 Task: Add Attachment from computer to Card Card0000000093 in Board Board0000000024 in Workspace WS0000000008 in Trello. Add Cover Purple to Card Card0000000093 in Board Board0000000024 in Workspace WS0000000008 in Trello. Add "Move Card To …" Button titled Button0000000093 to "top" of the list "To Do" to Card Card0000000093 in Board Board0000000024 in Workspace WS0000000008 in Trello. Add Description DS0000000093 to Card Card0000000093 in Board Board0000000024 in Workspace WS0000000008 in Trello. Add Comment CM0000000093 to Card Card0000000093 in Board Board0000000024 in Workspace WS0000000008 in Trello
Action: Mouse moved to (407, 229)
Screenshot: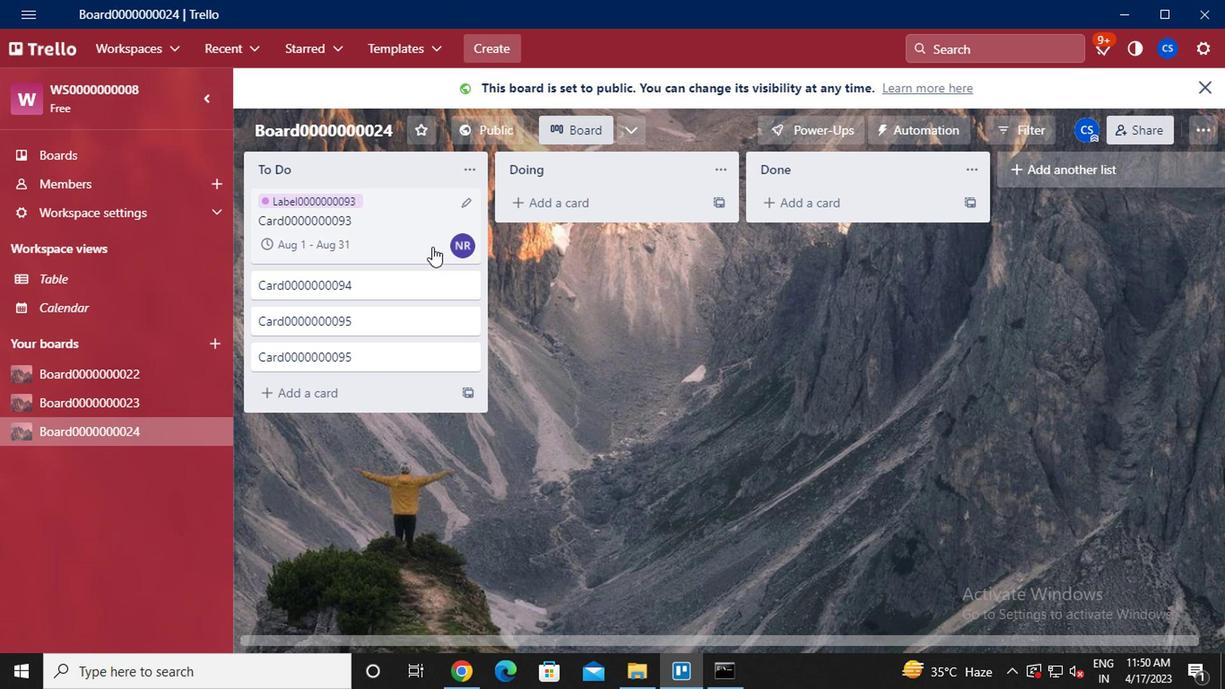 
Action: Mouse pressed left at (407, 229)
Screenshot: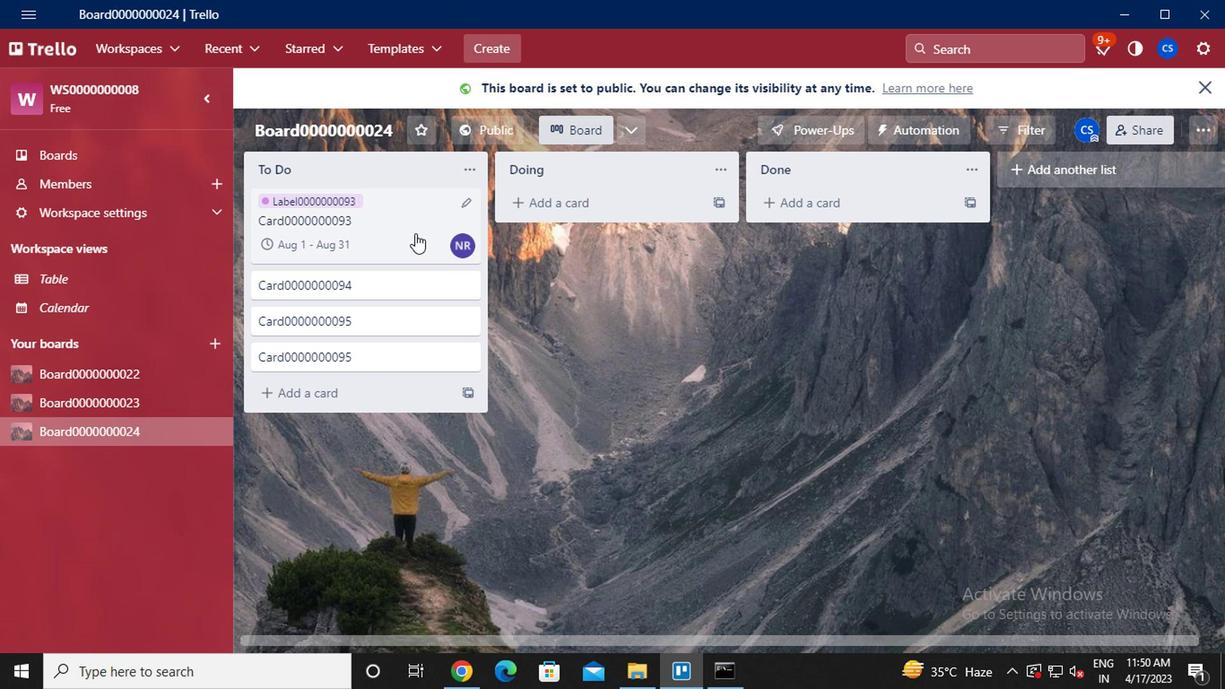 
Action: Mouse moved to (813, 309)
Screenshot: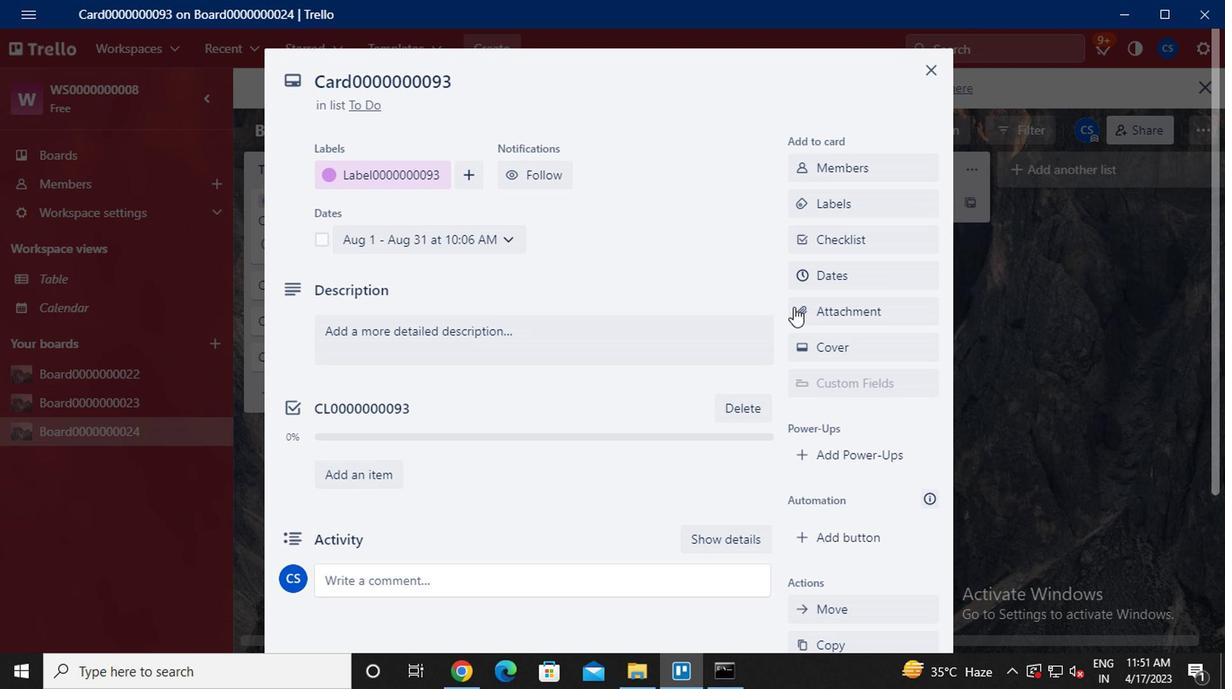 
Action: Mouse pressed left at (813, 309)
Screenshot: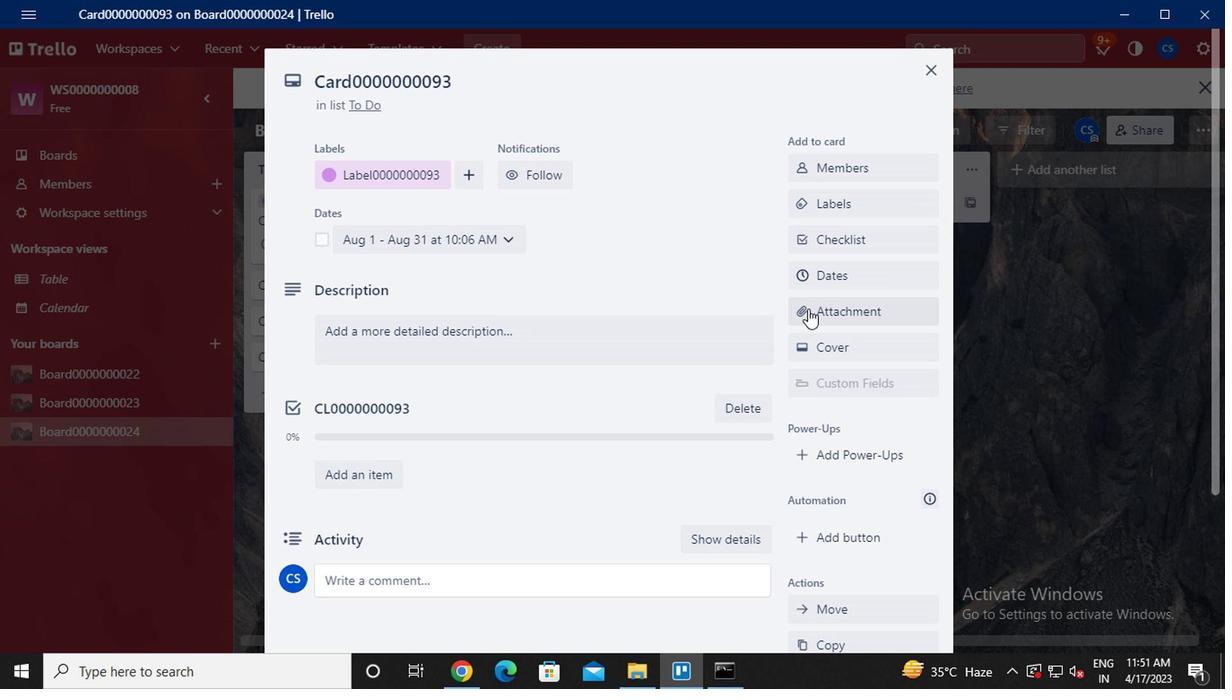 
Action: Mouse moved to (846, 157)
Screenshot: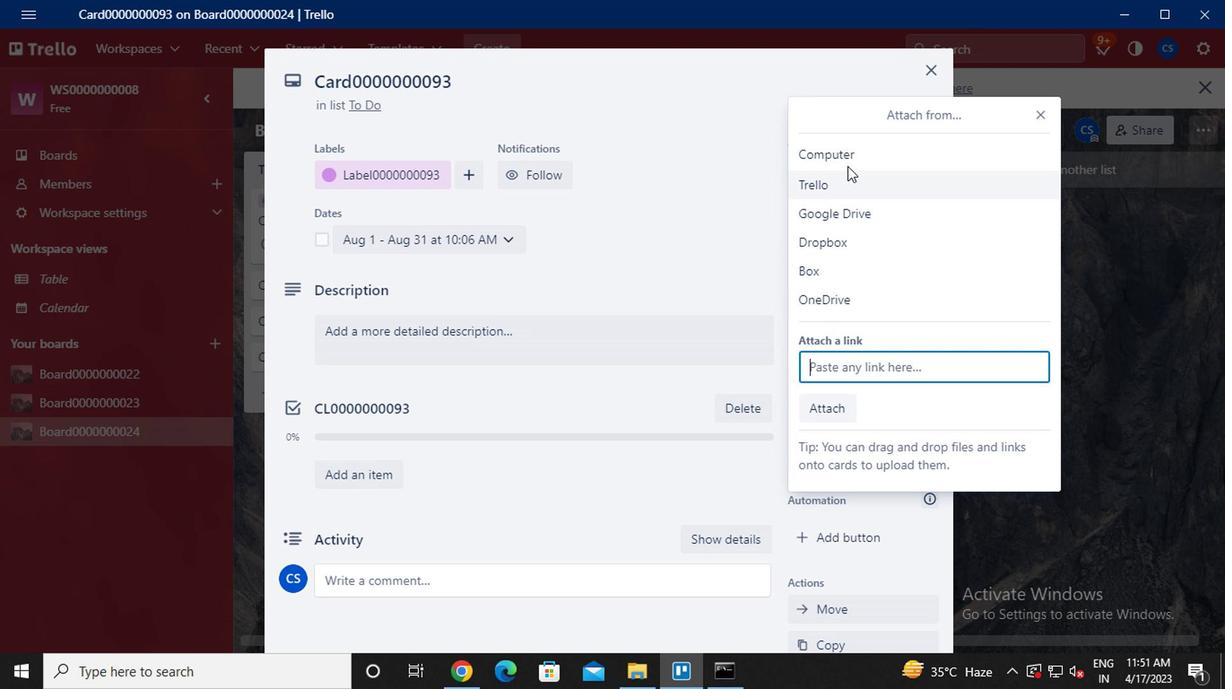 
Action: Mouse pressed left at (846, 157)
Screenshot: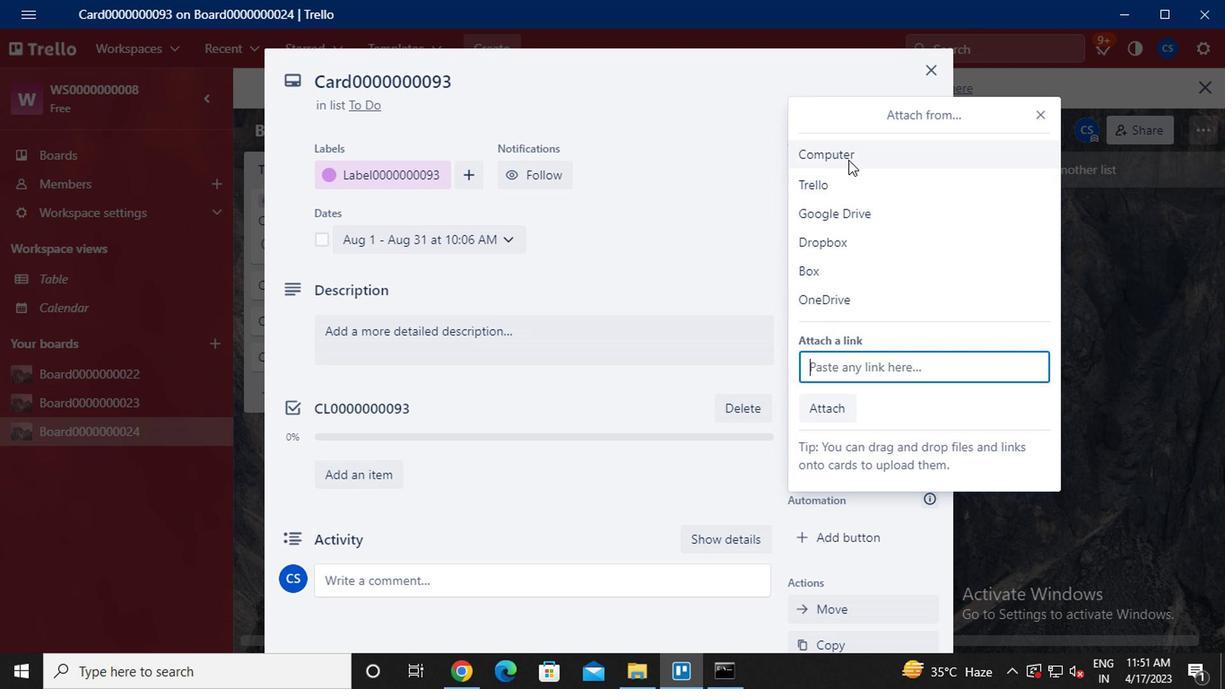 
Action: Mouse moved to (327, 199)
Screenshot: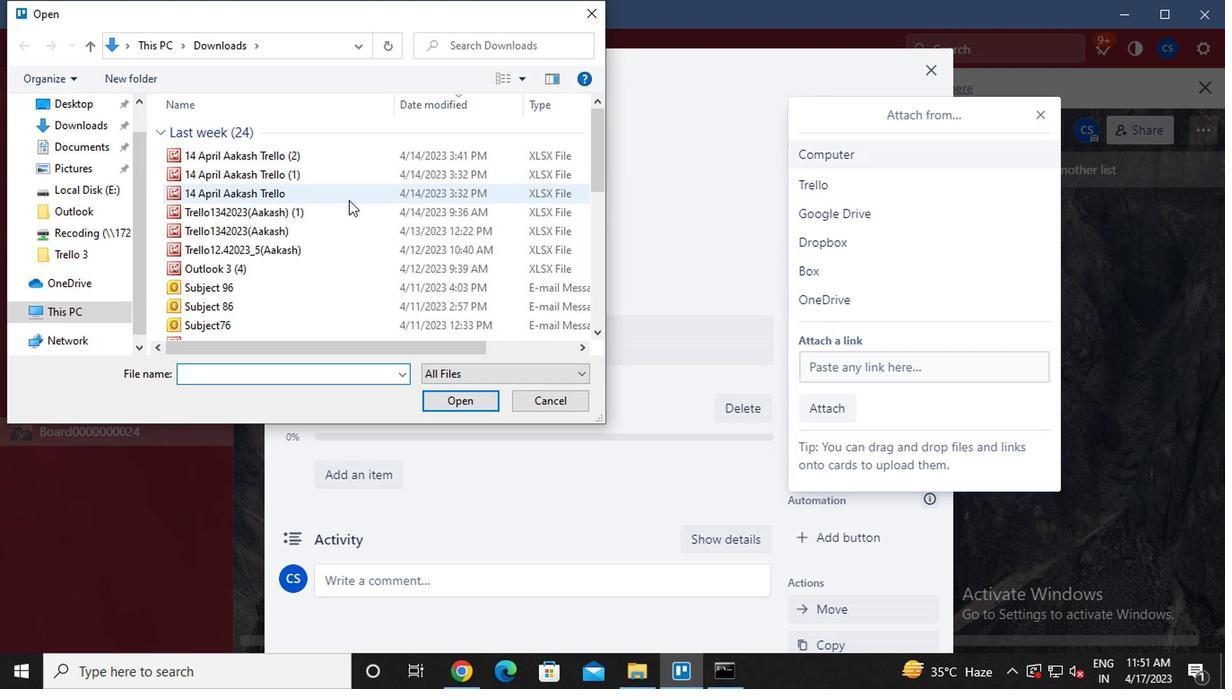 
Action: Mouse pressed left at (327, 199)
Screenshot: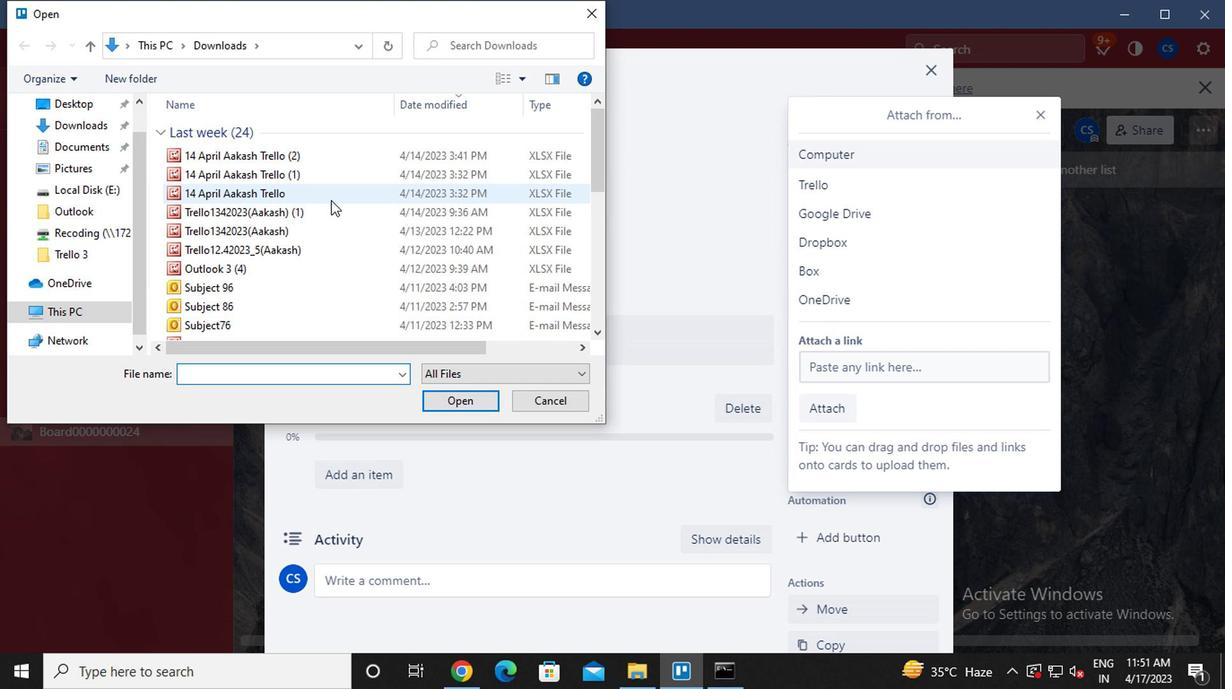 
Action: Mouse pressed left at (327, 199)
Screenshot: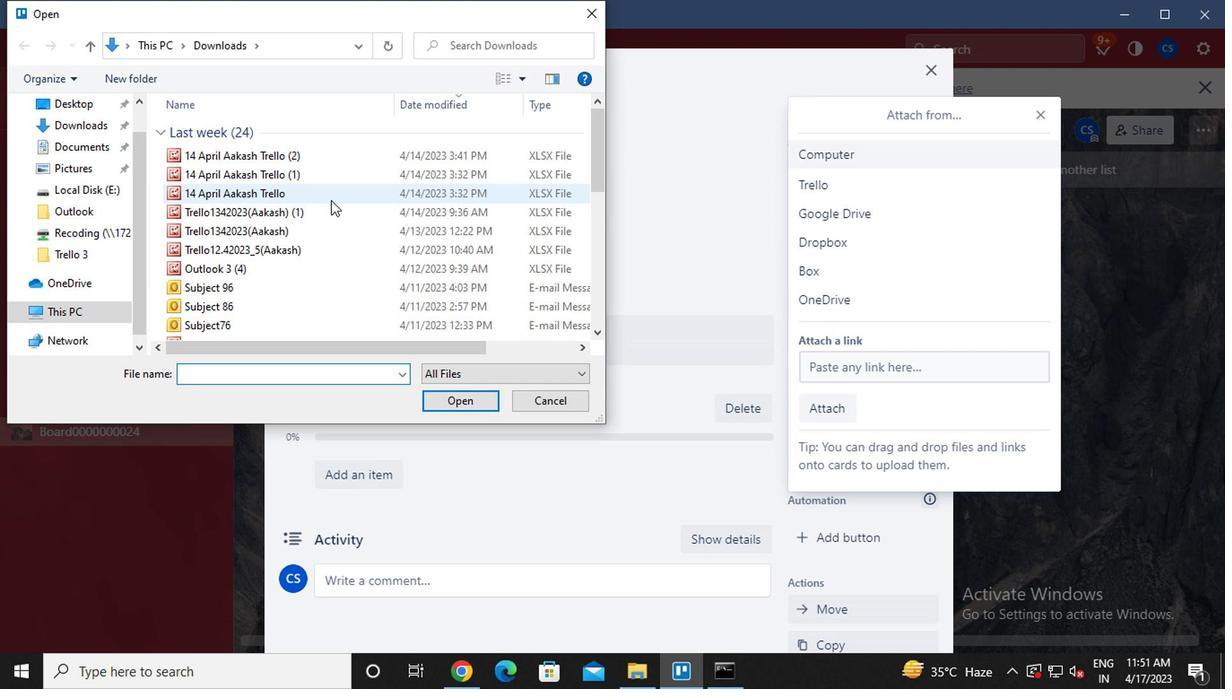
Action: Mouse moved to (856, 346)
Screenshot: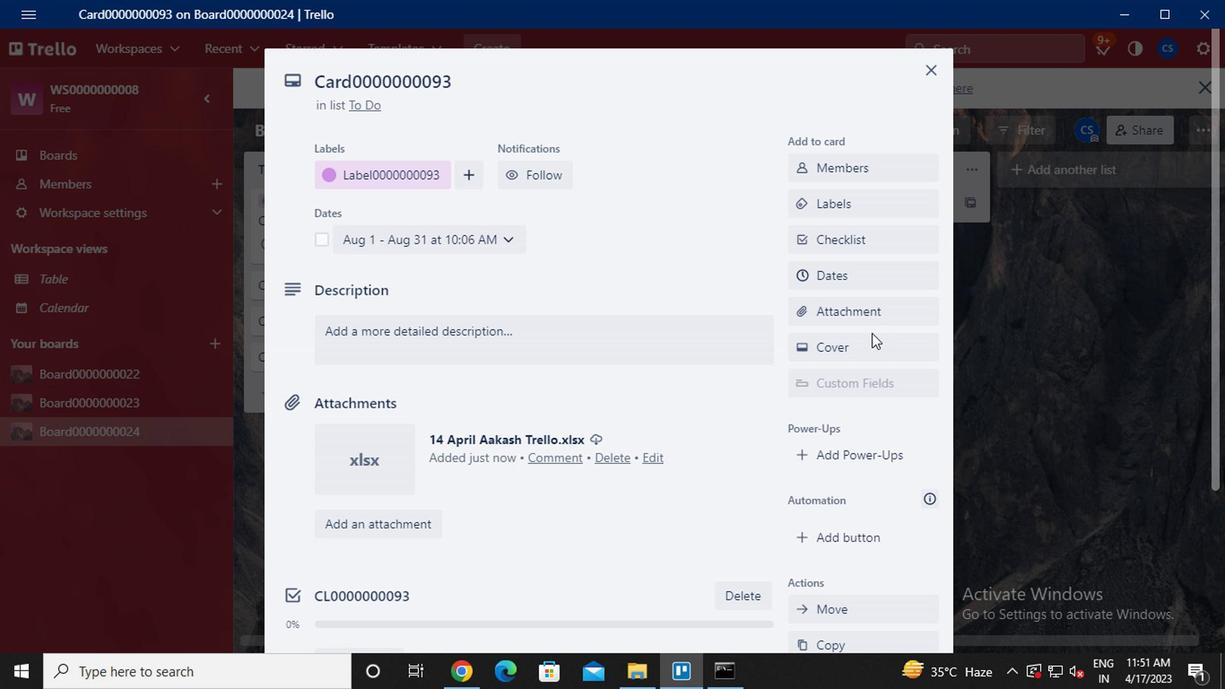 
Action: Mouse pressed left at (856, 346)
Screenshot: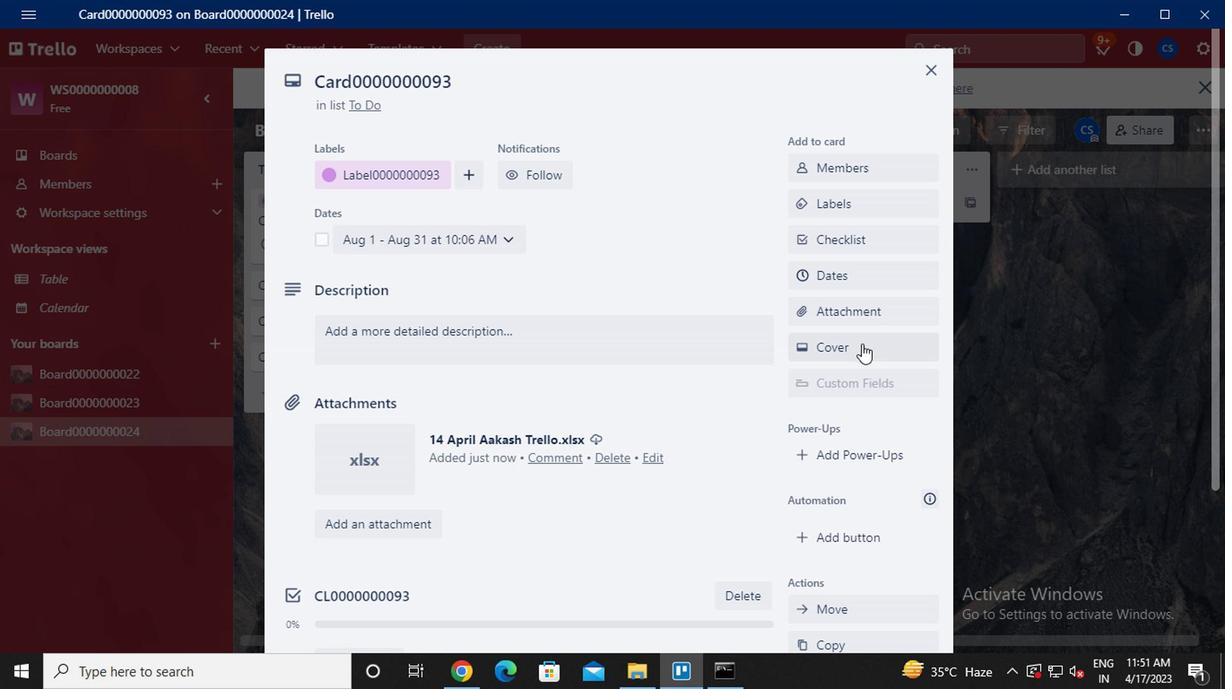 
Action: Mouse moved to (1011, 291)
Screenshot: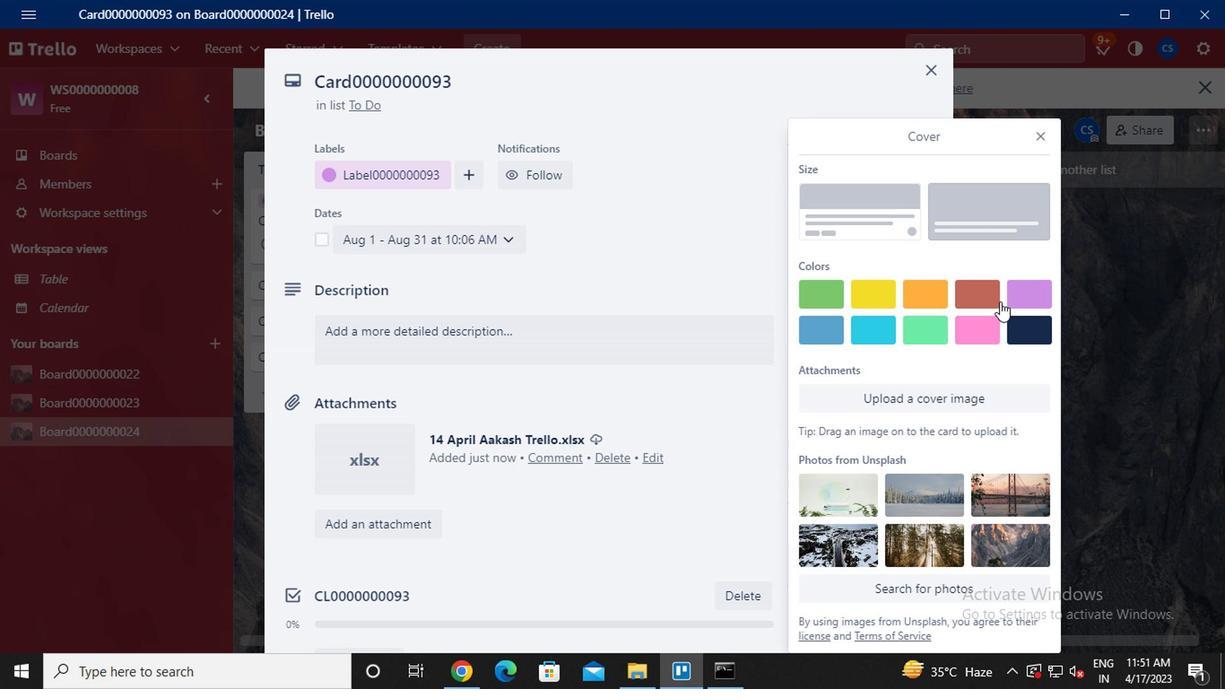 
Action: Mouse pressed left at (1011, 291)
Screenshot: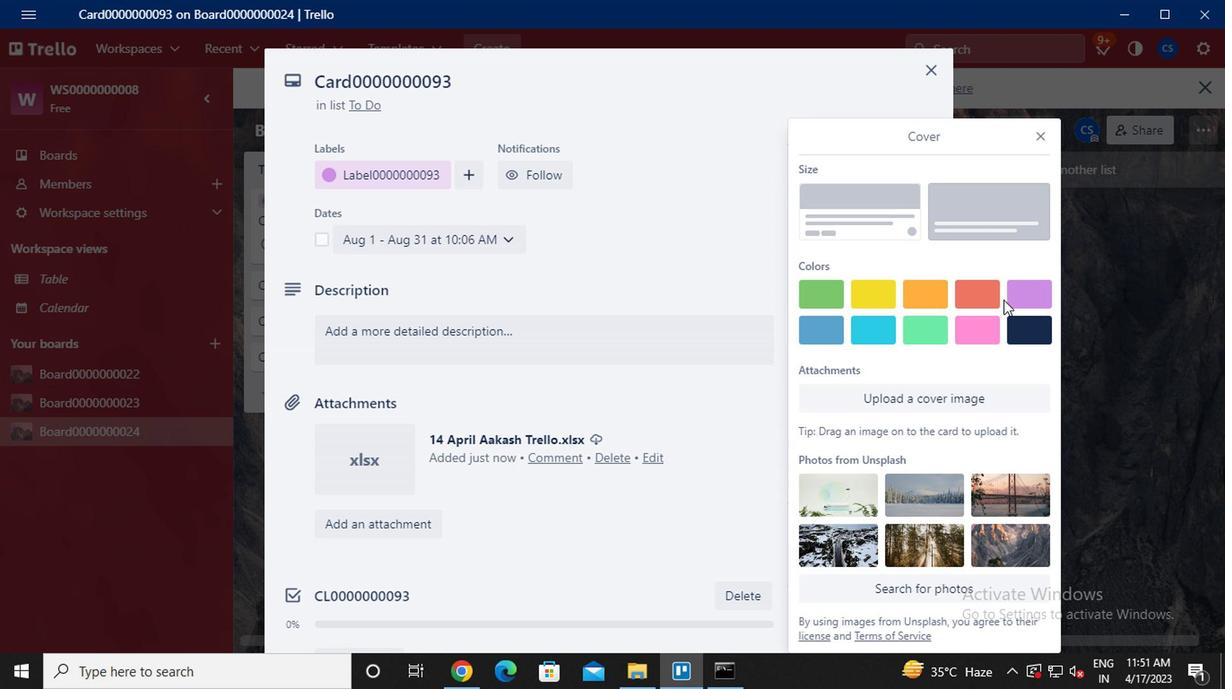 
Action: Mouse moved to (1042, 105)
Screenshot: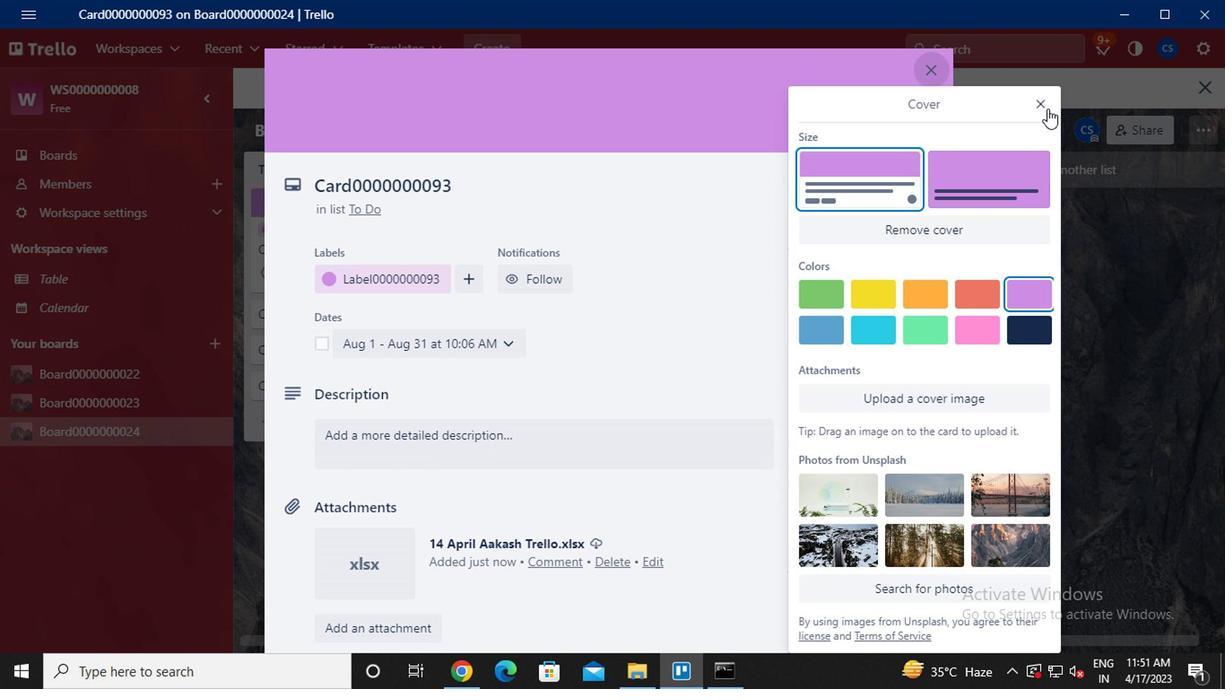 
Action: Mouse pressed left at (1042, 105)
Screenshot: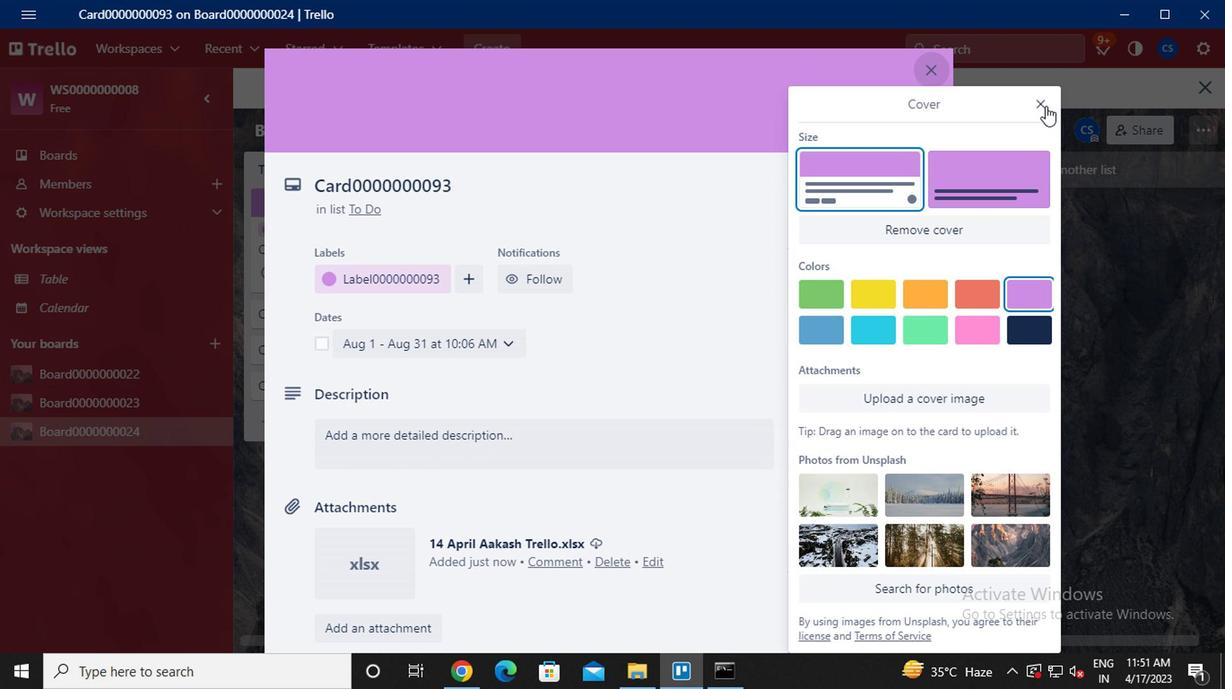 
Action: Mouse moved to (840, 267)
Screenshot: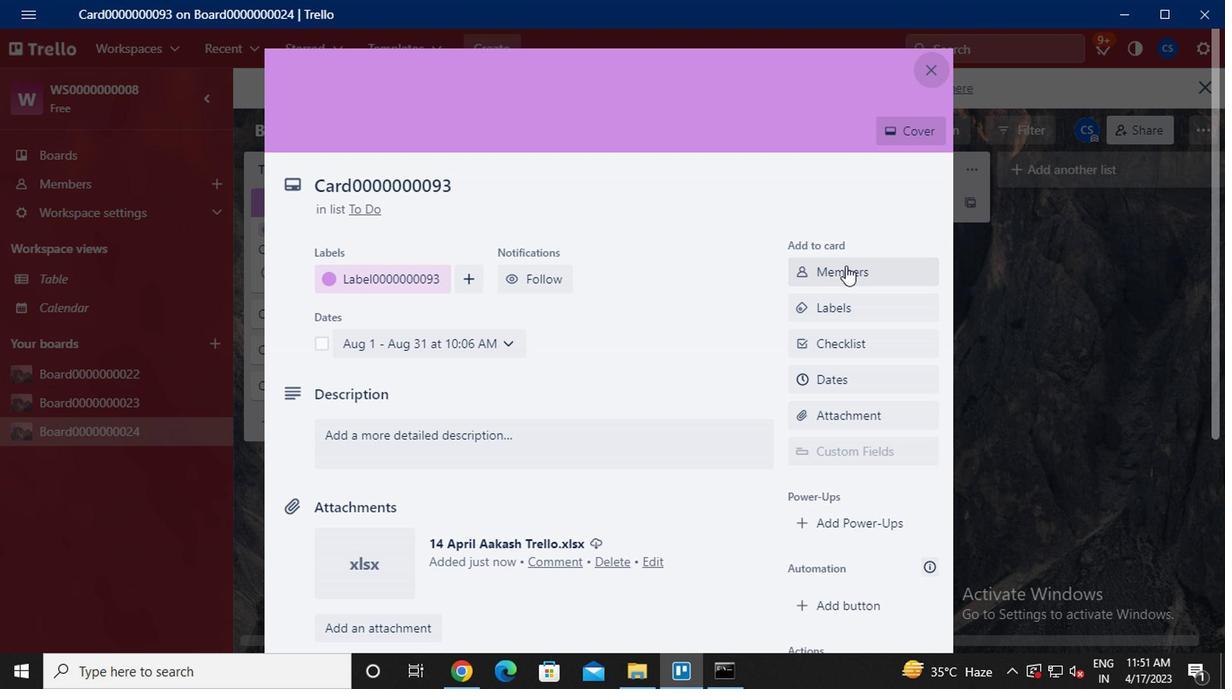 
Action: Mouse scrolled (840, 266) with delta (0, 0)
Screenshot: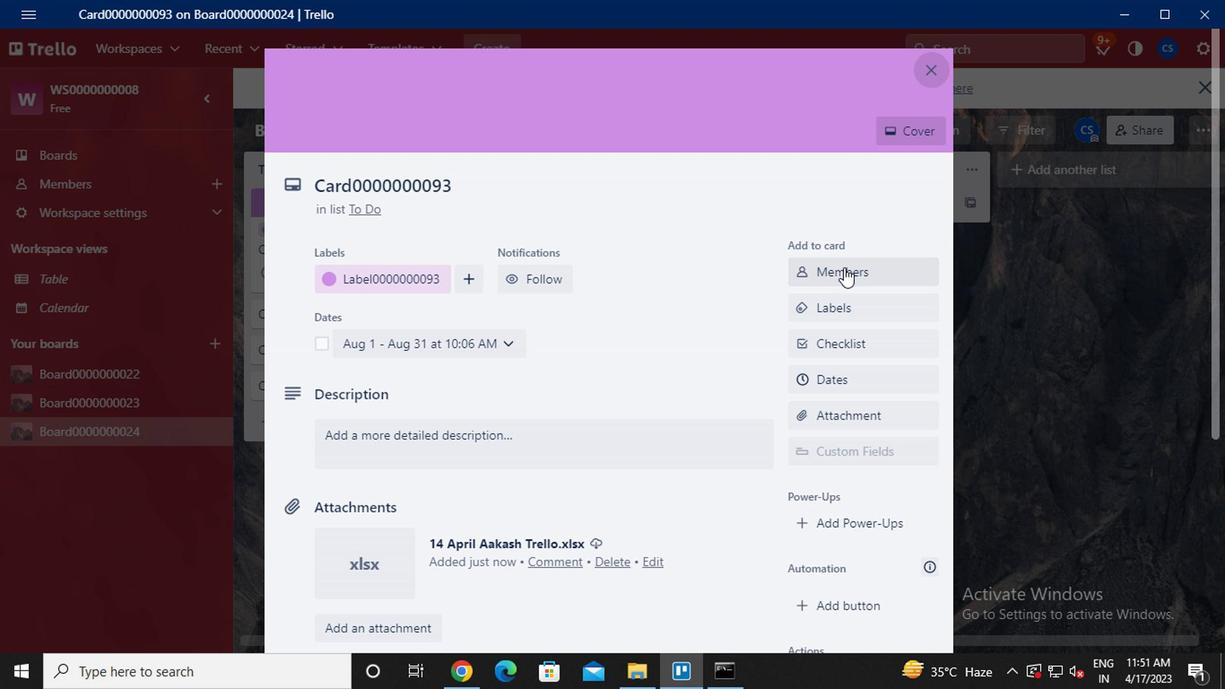
Action: Mouse scrolled (840, 266) with delta (0, 0)
Screenshot: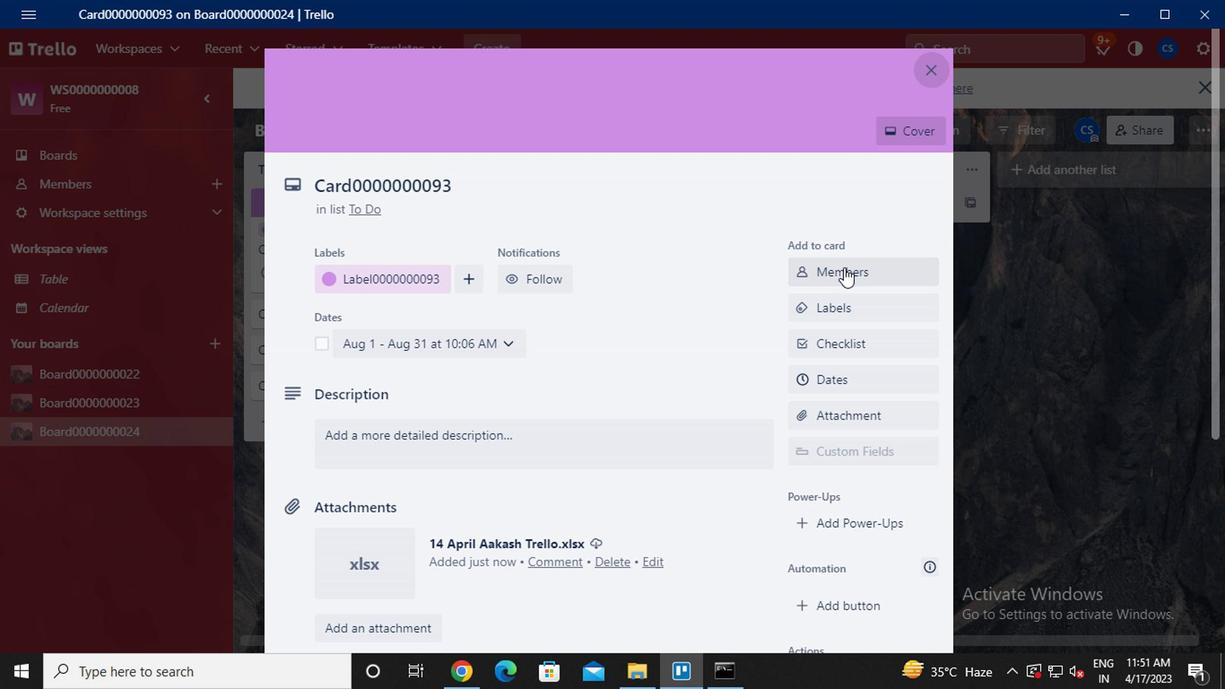 
Action: Mouse moved to (839, 267)
Screenshot: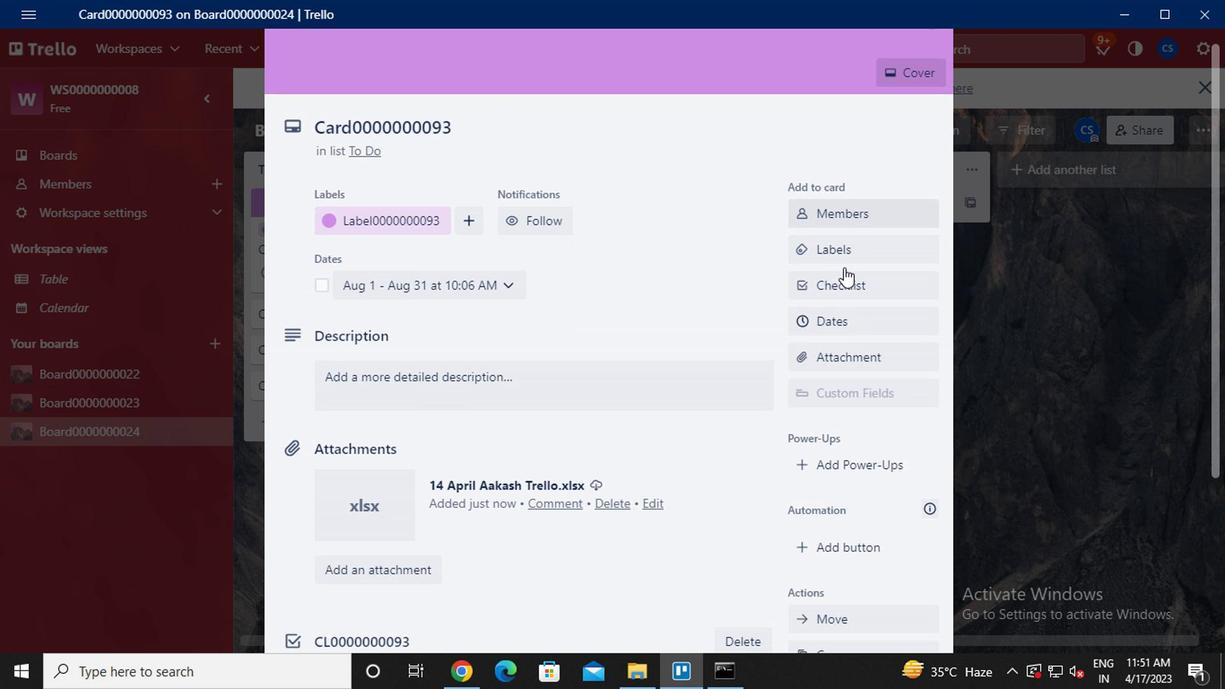 
Action: Mouse scrolled (839, 266) with delta (0, 0)
Screenshot: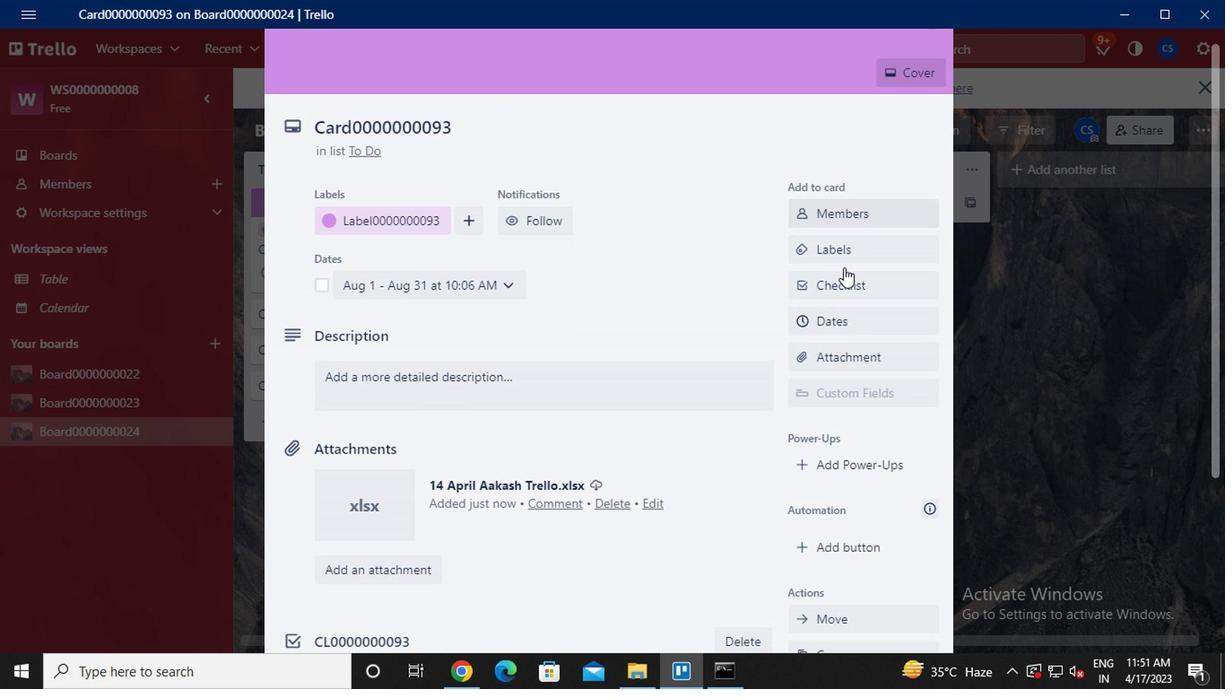 
Action: Mouse moved to (837, 327)
Screenshot: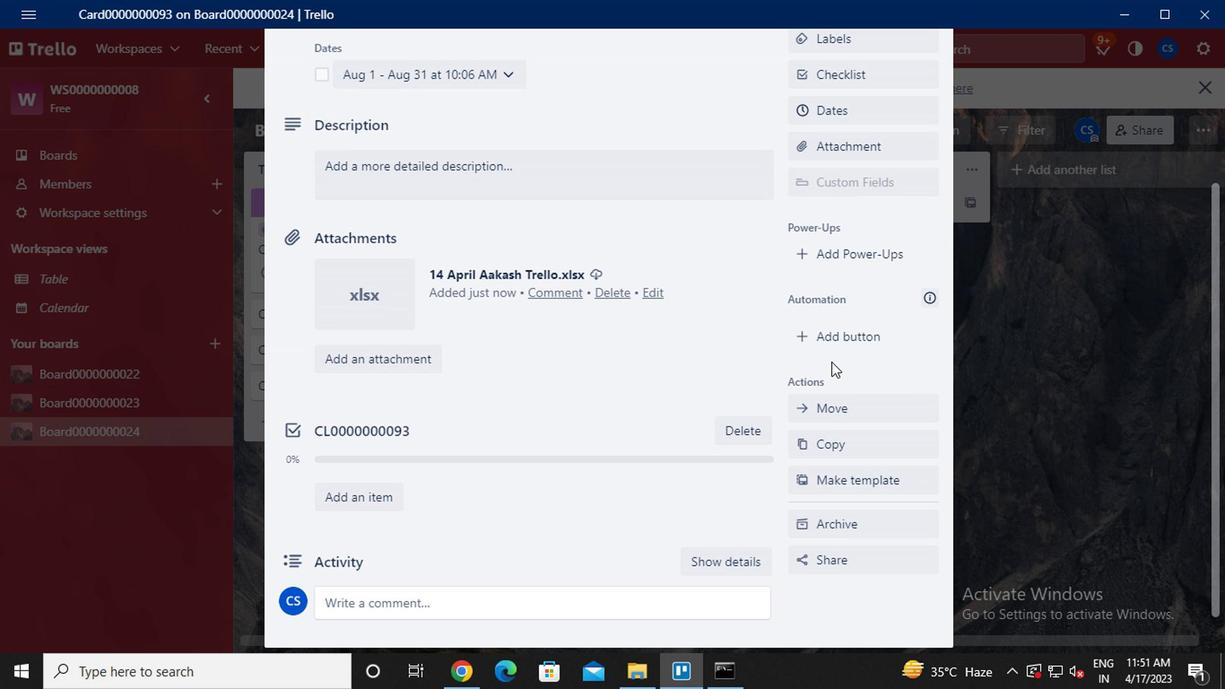 
Action: Mouse pressed left at (837, 327)
Screenshot: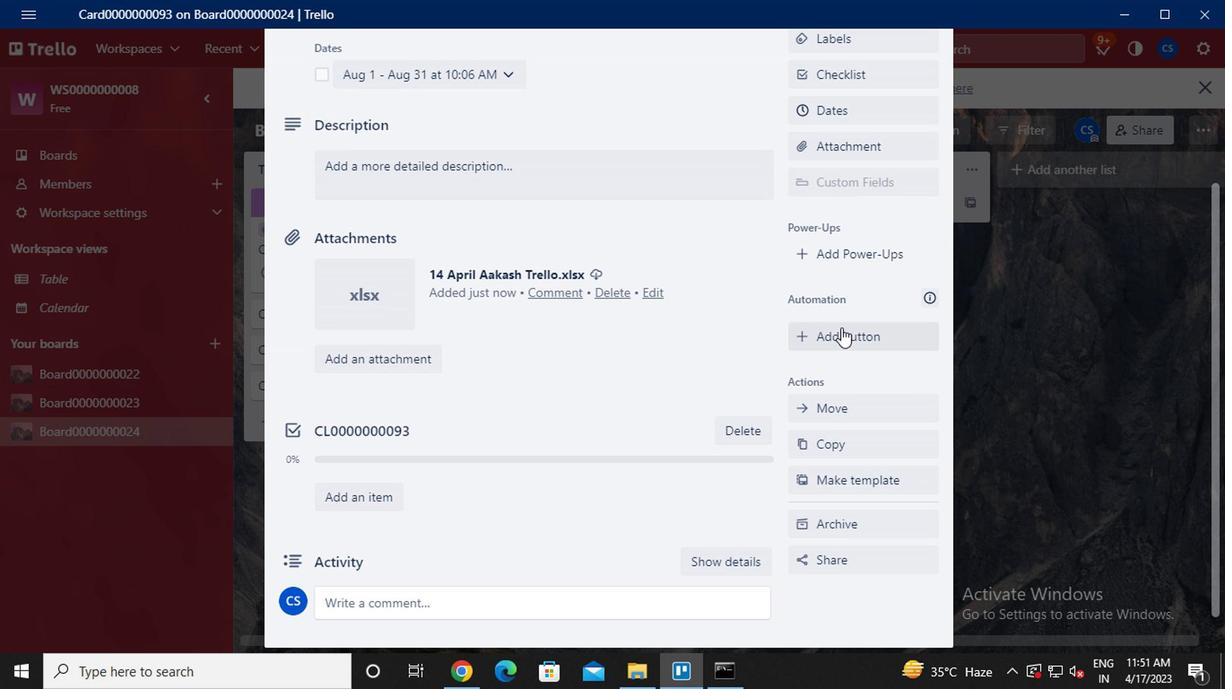
Action: Mouse moved to (907, 170)
Screenshot: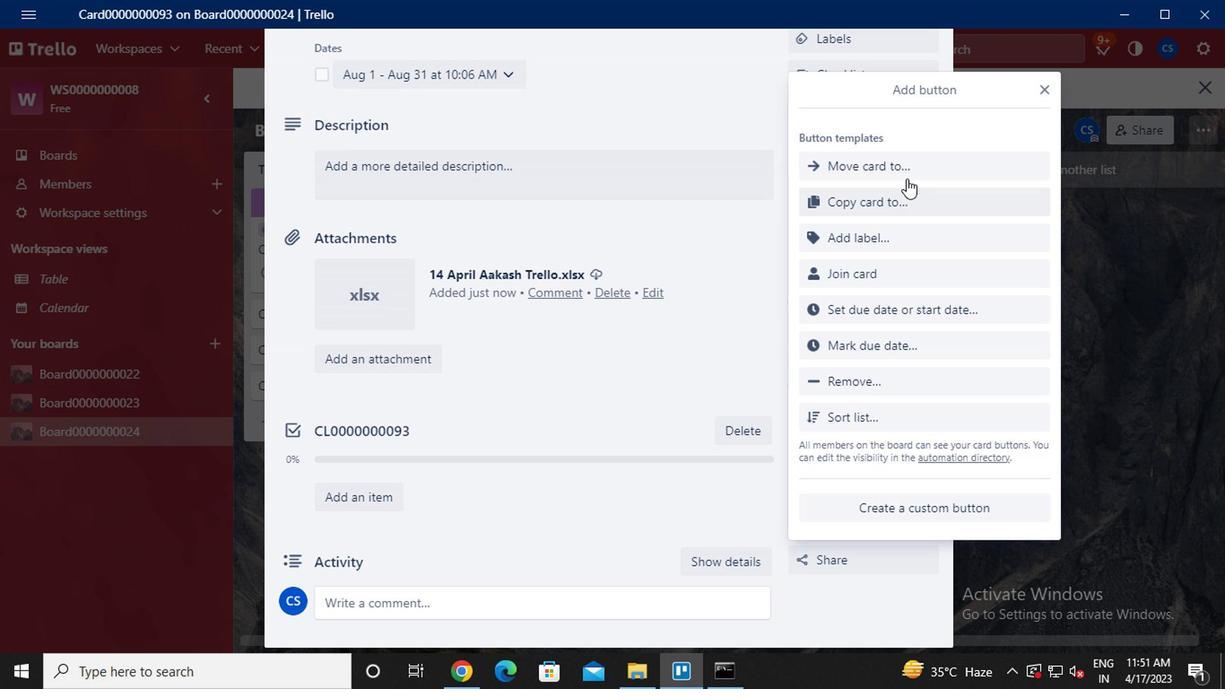 
Action: Mouse pressed left at (907, 170)
Screenshot: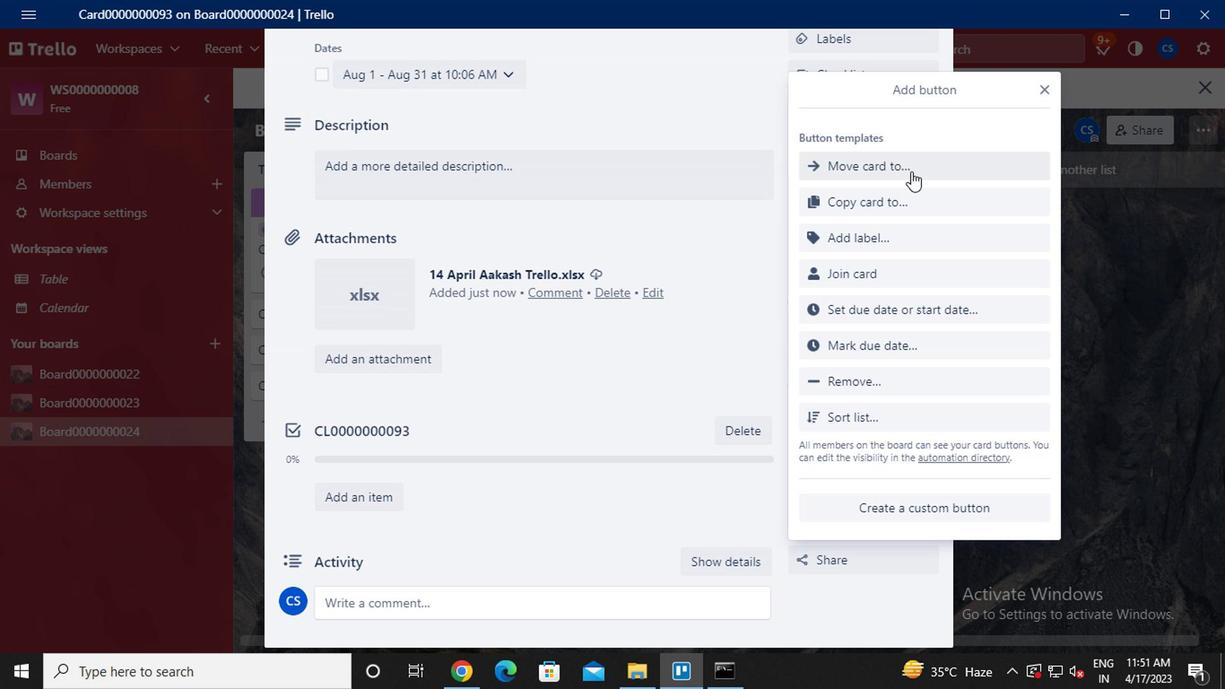 
Action: Key pressed <Key.caps_lock><Key.caps_lock>b<Key.caps_lock>utton0000000093
Screenshot: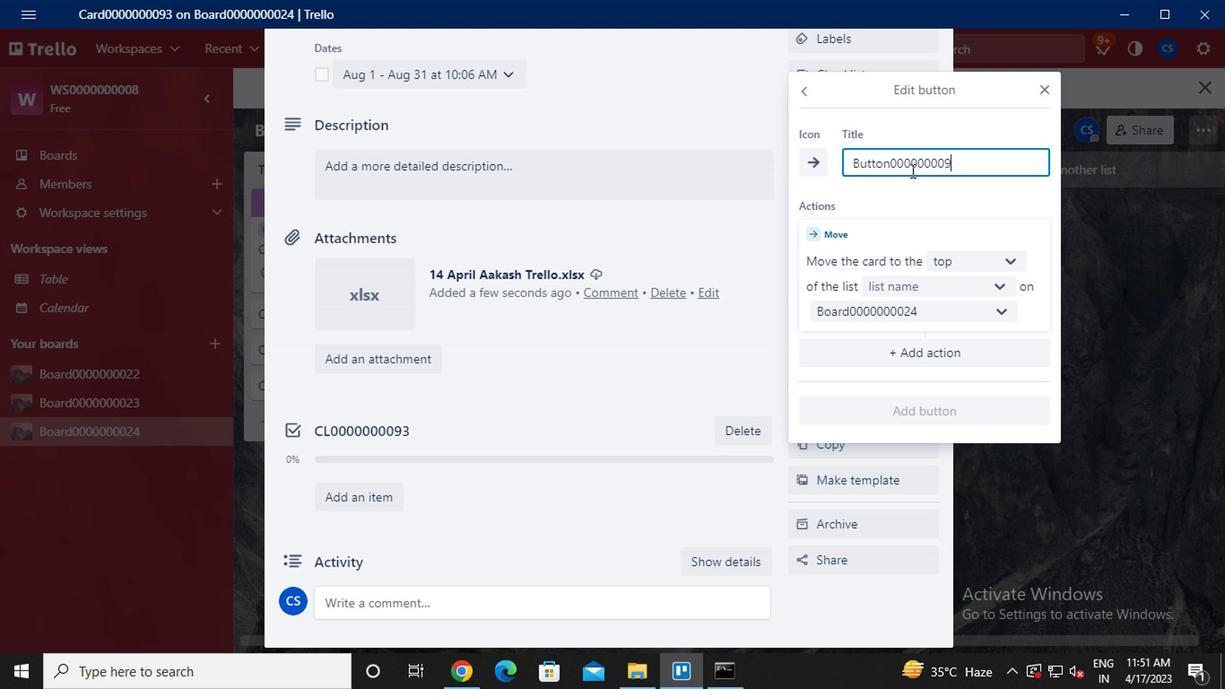 
Action: Mouse moved to (923, 279)
Screenshot: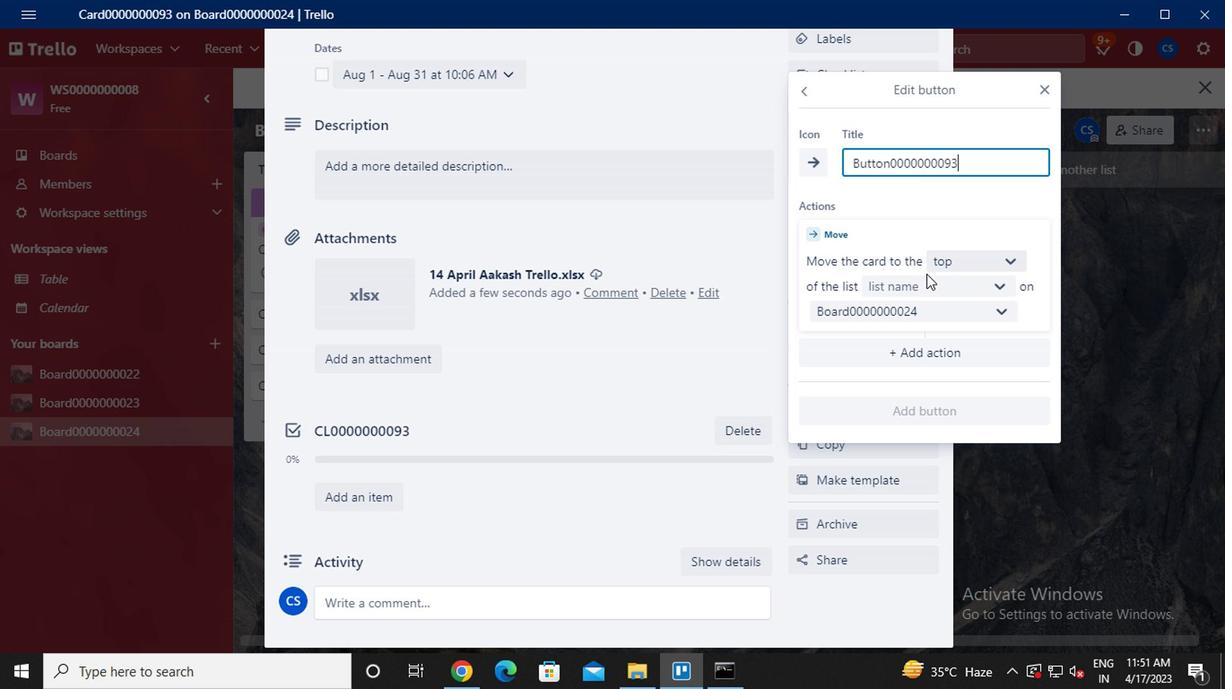 
Action: Mouse pressed left at (923, 279)
Screenshot: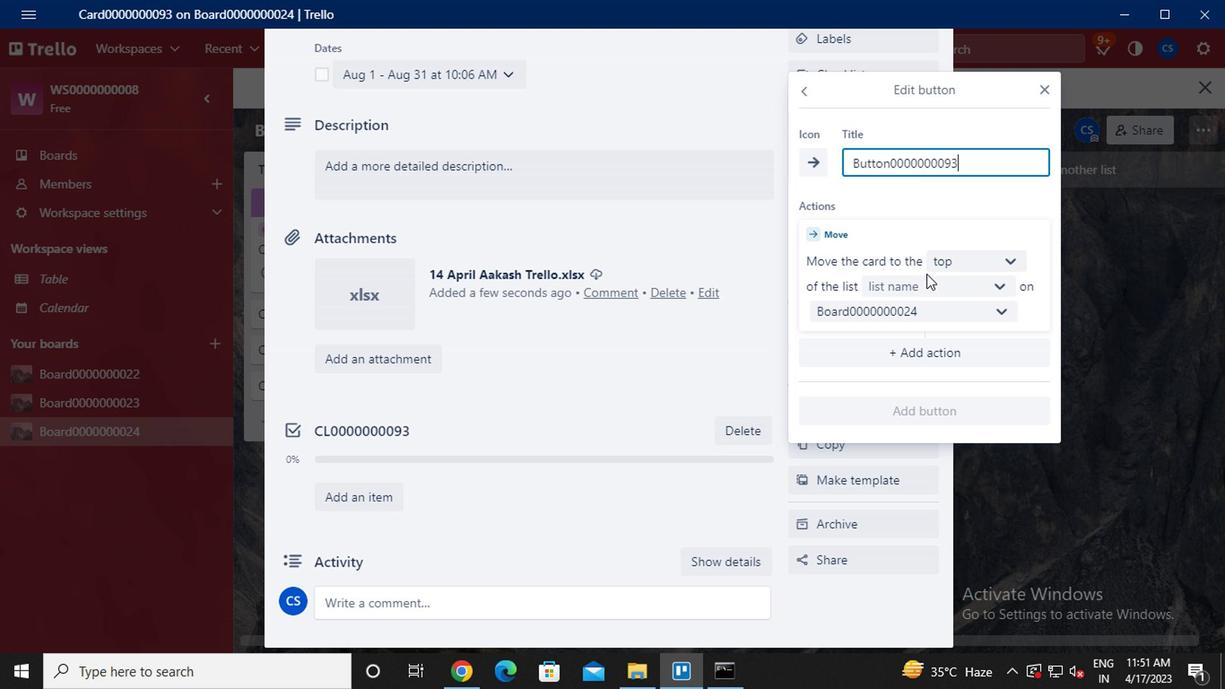 
Action: Mouse moved to (921, 320)
Screenshot: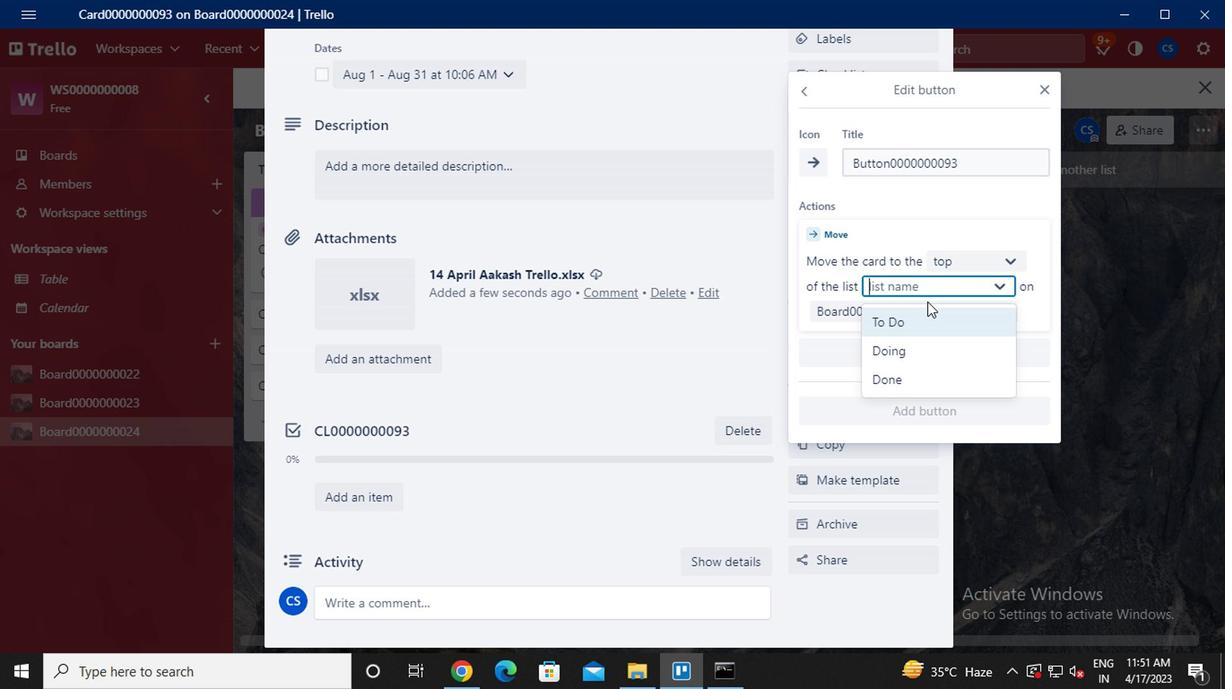 
Action: Mouse pressed left at (921, 320)
Screenshot: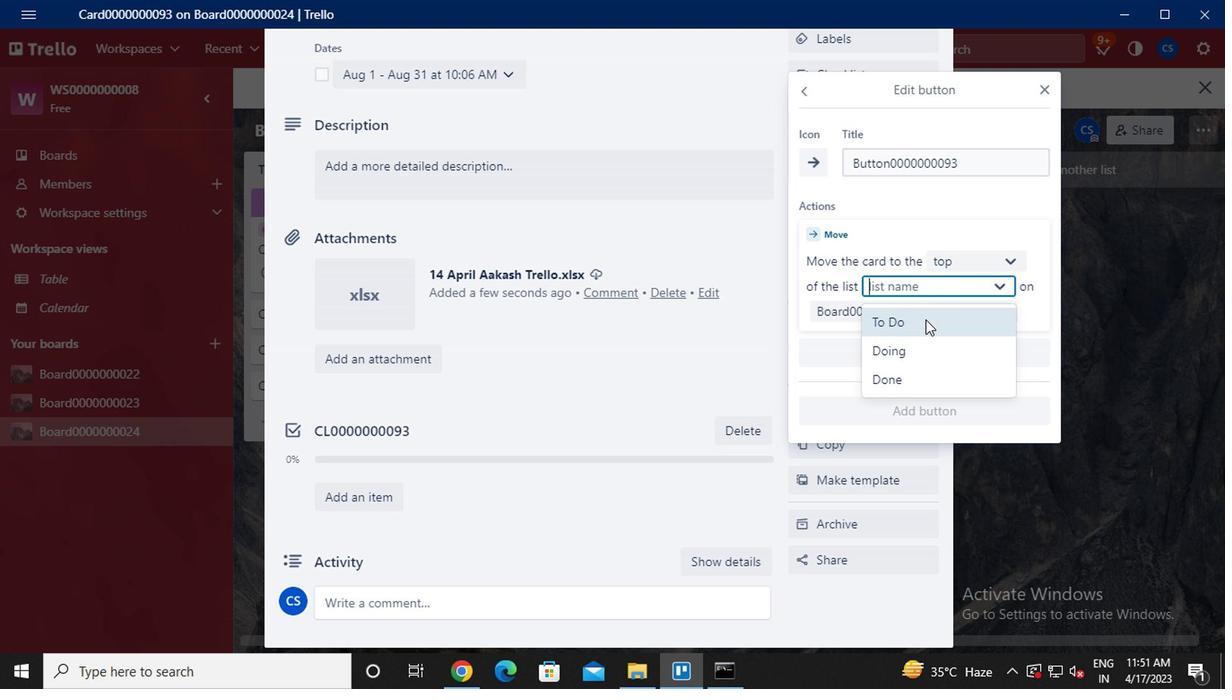 
Action: Mouse moved to (923, 412)
Screenshot: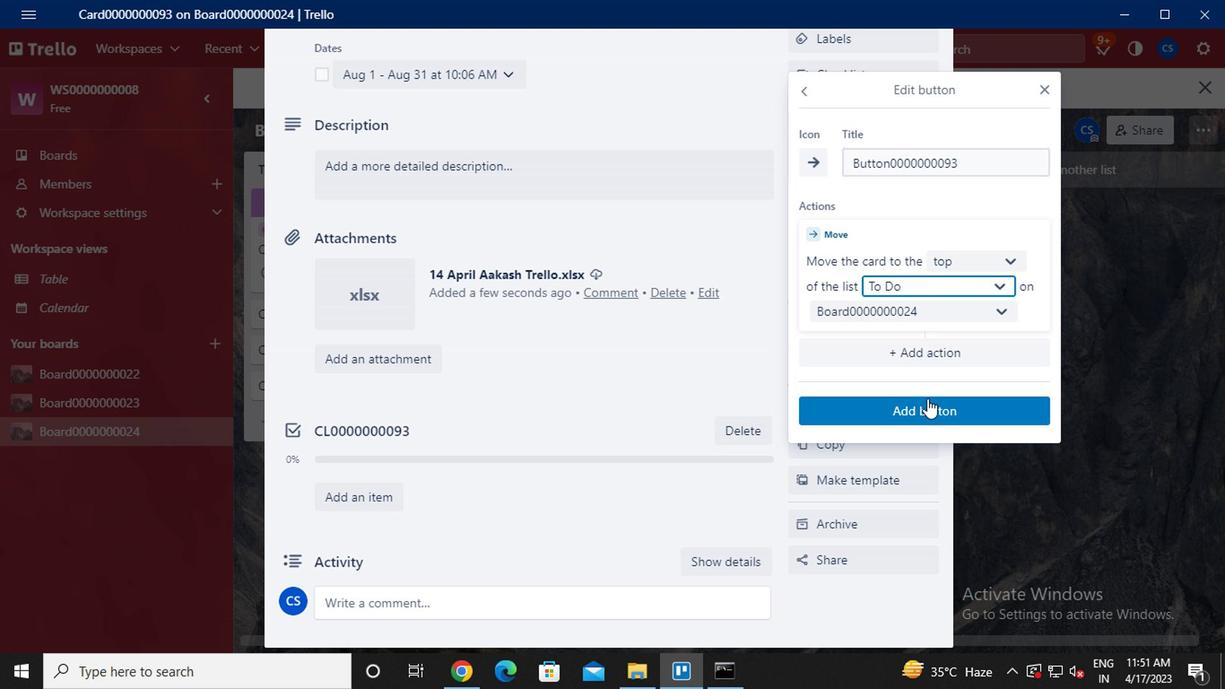
Action: Mouse pressed left at (923, 412)
Screenshot: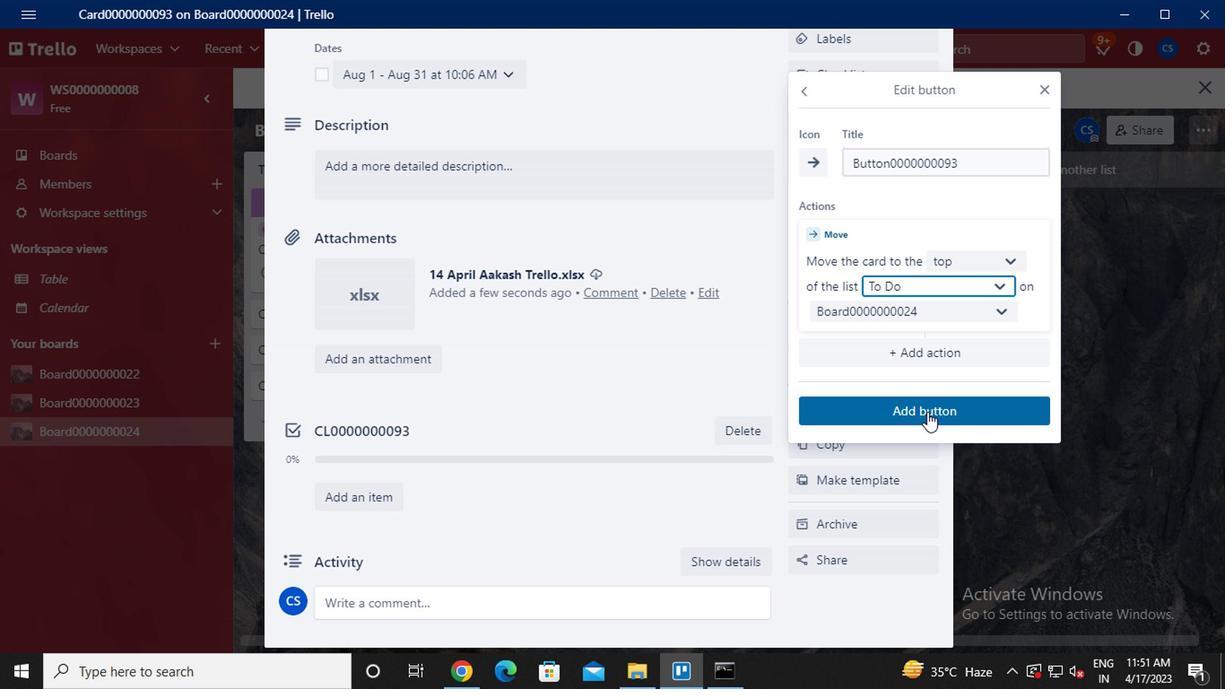 
Action: Mouse moved to (553, 356)
Screenshot: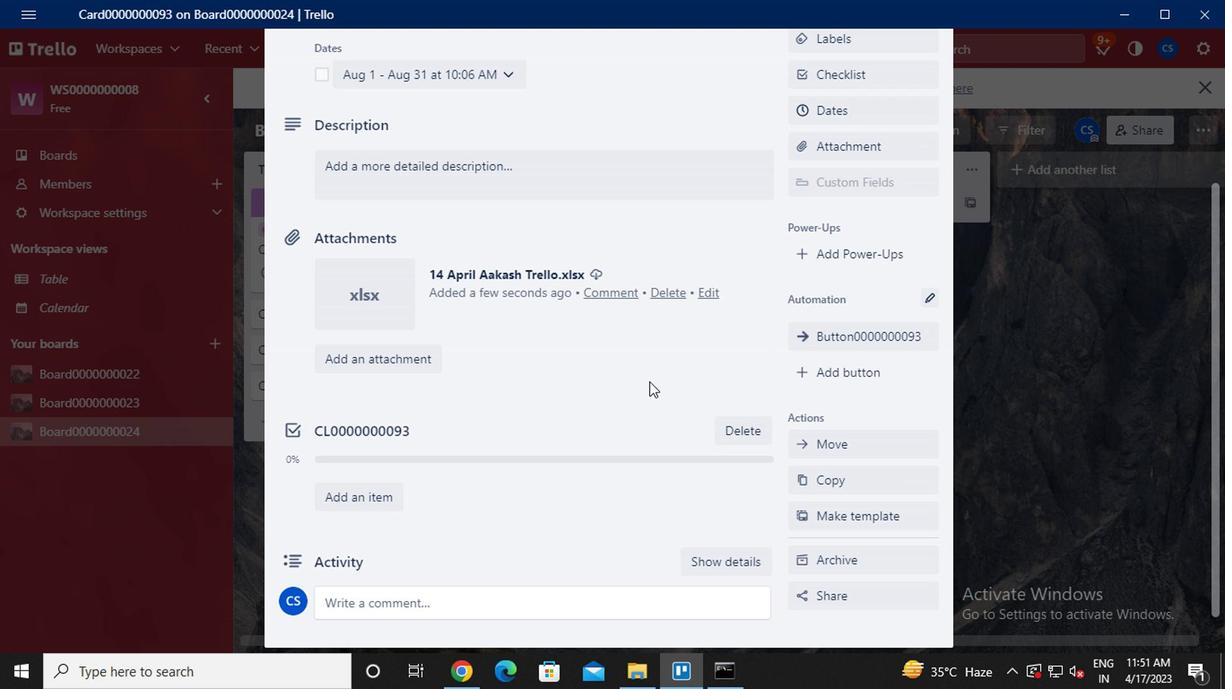 
Action: Mouse scrolled (553, 357) with delta (0, 0)
Screenshot: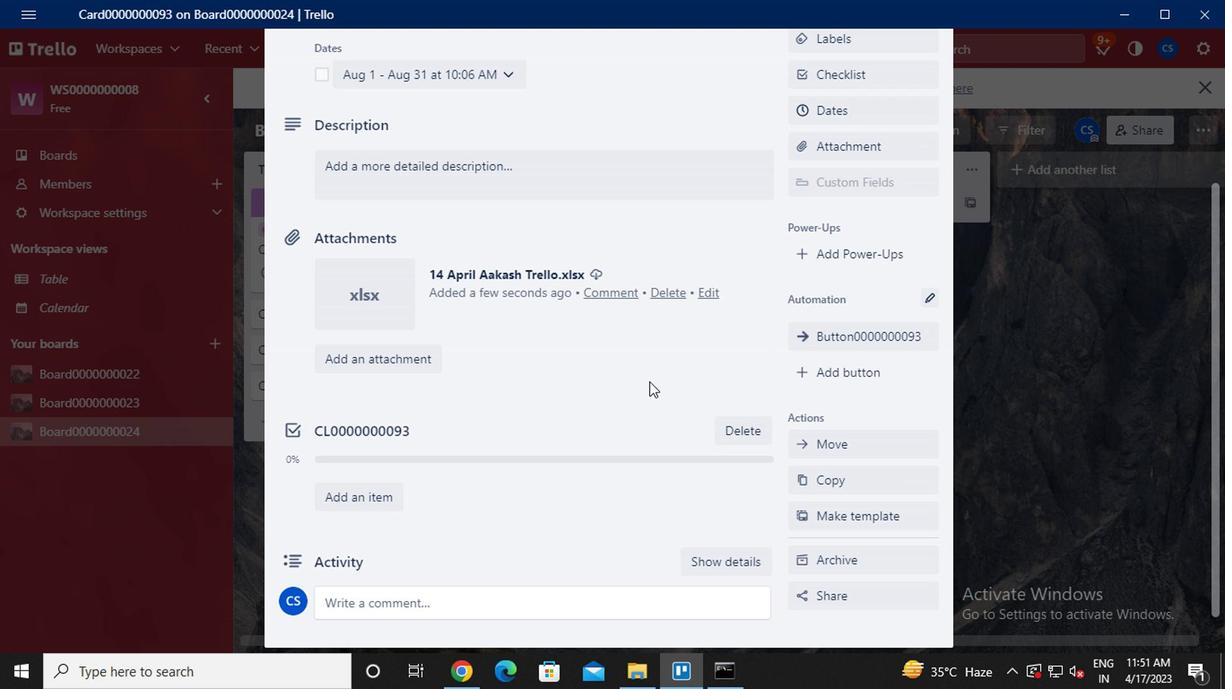 
Action: Mouse moved to (545, 355)
Screenshot: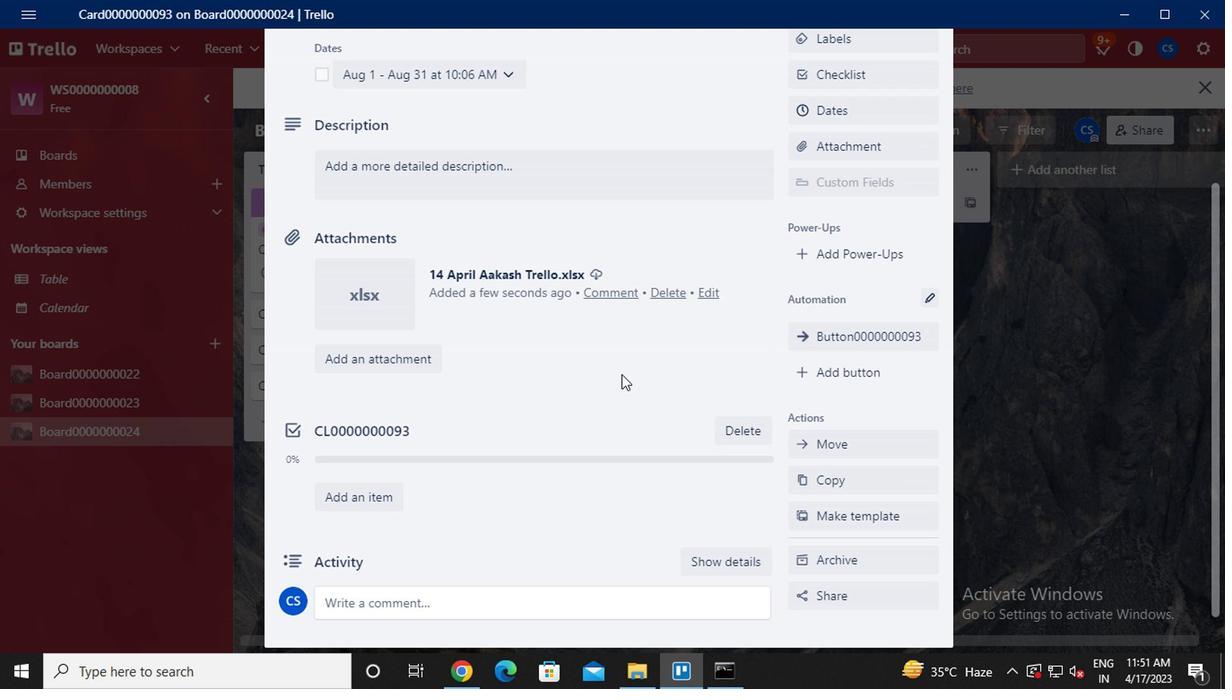 
Action: Mouse scrolled (545, 356) with delta (0, 1)
Screenshot: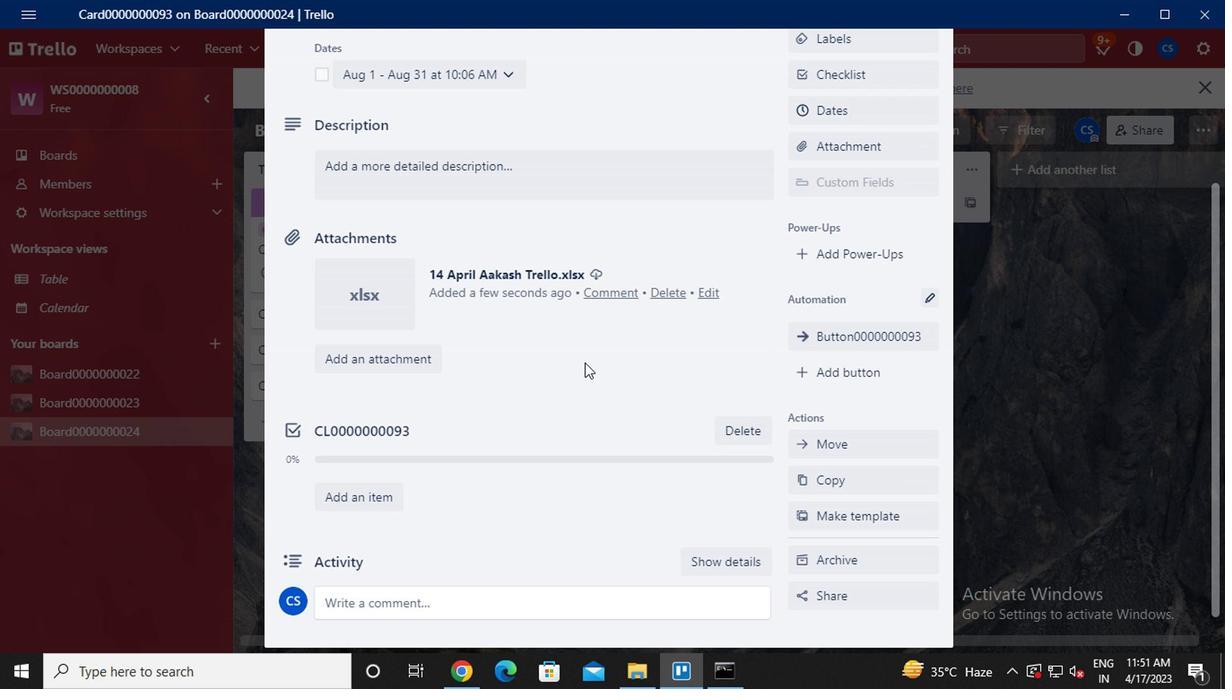 
Action: Mouse moved to (496, 342)
Screenshot: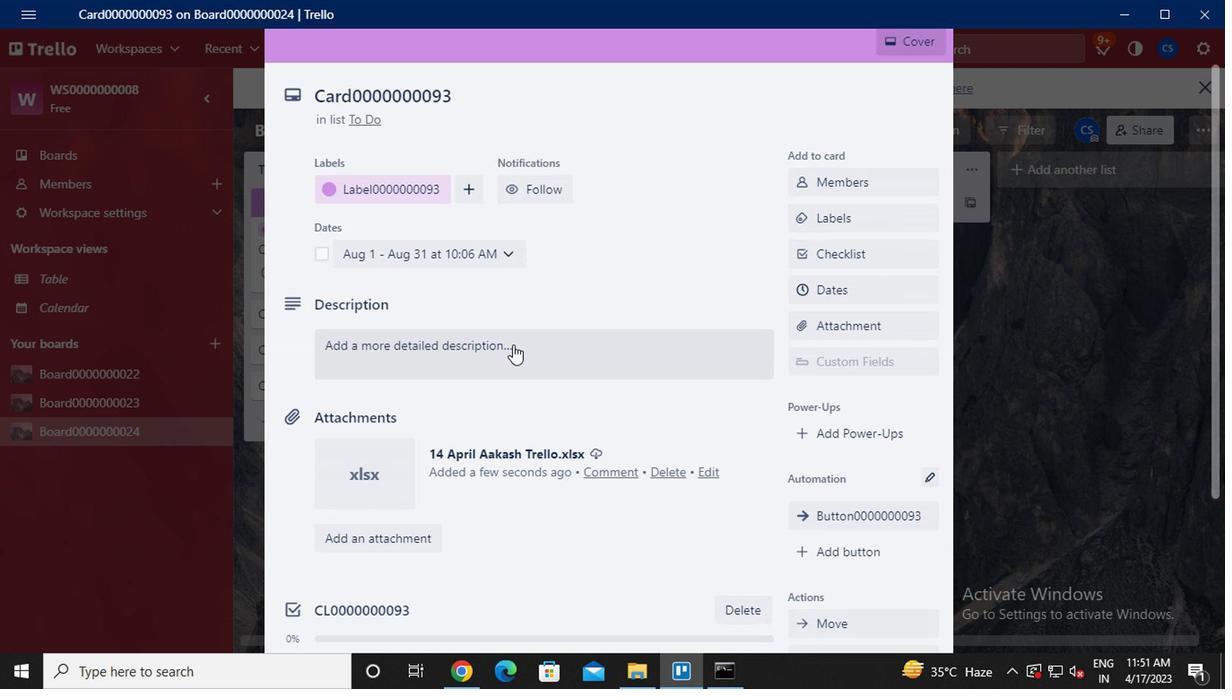 
Action: Mouse pressed left at (496, 342)
Screenshot: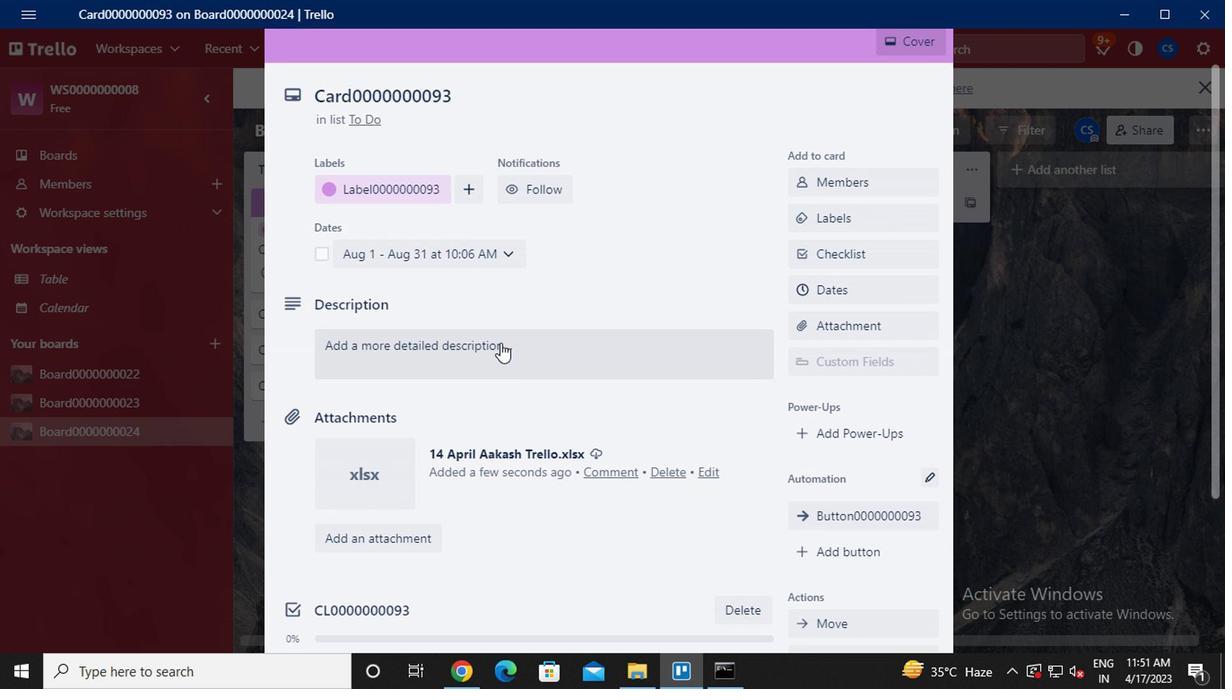 
Action: Key pressed <Key.caps_lock>ds0000000093
Screenshot: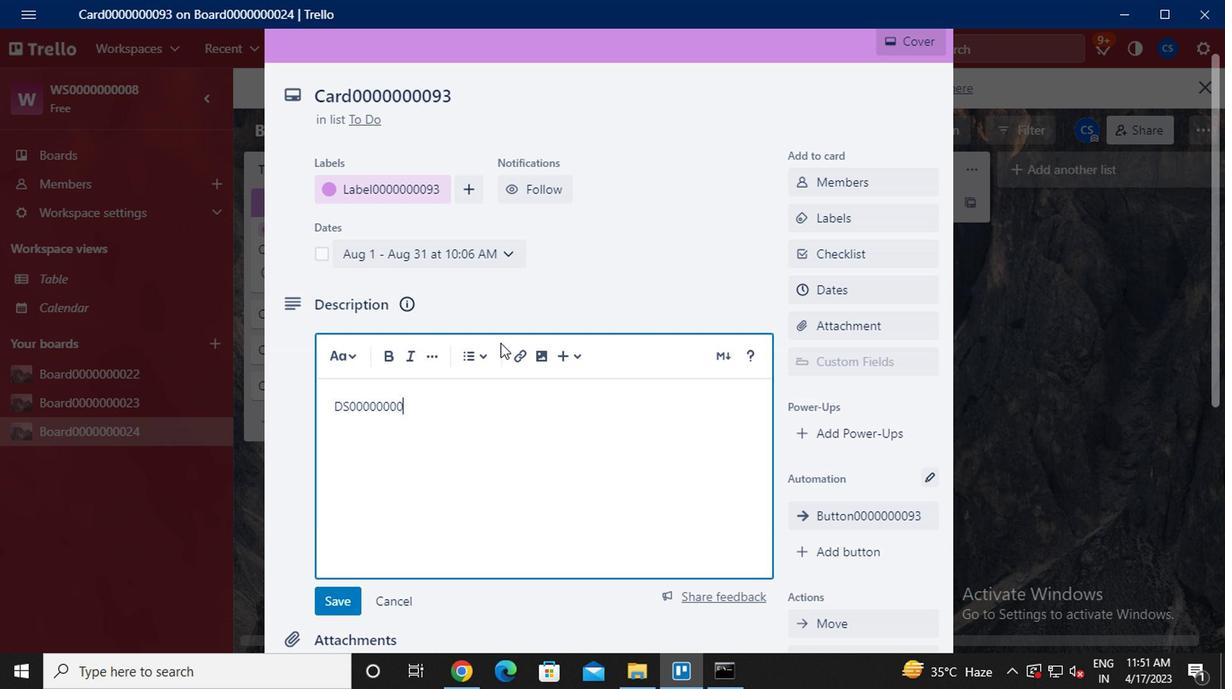 
Action: Mouse scrolled (496, 342) with delta (0, 0)
Screenshot: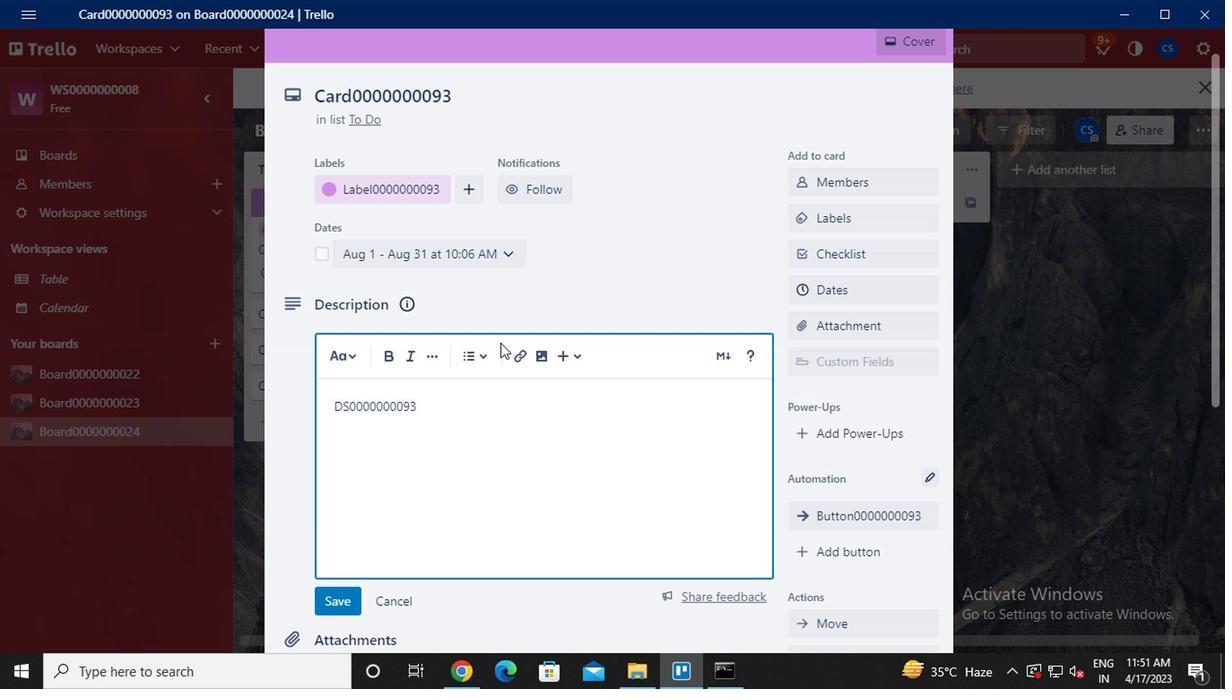 
Action: Mouse scrolled (496, 342) with delta (0, 0)
Screenshot: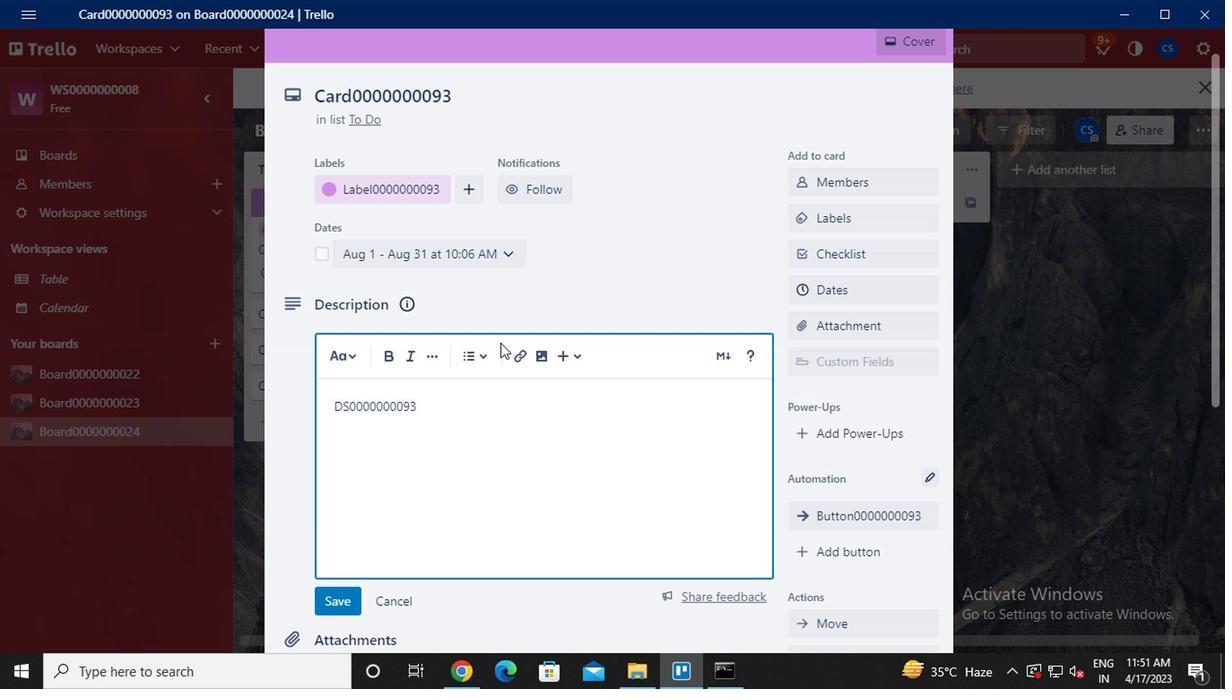 
Action: Mouse moved to (353, 419)
Screenshot: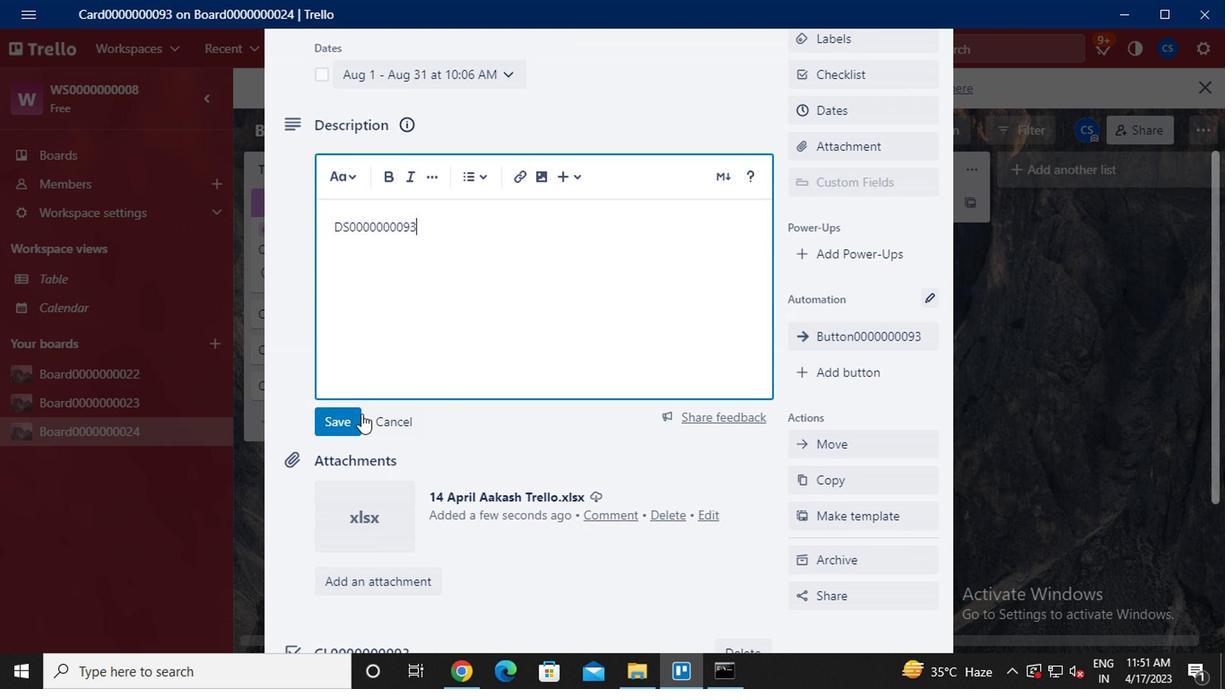
Action: Mouse pressed left at (353, 419)
Screenshot: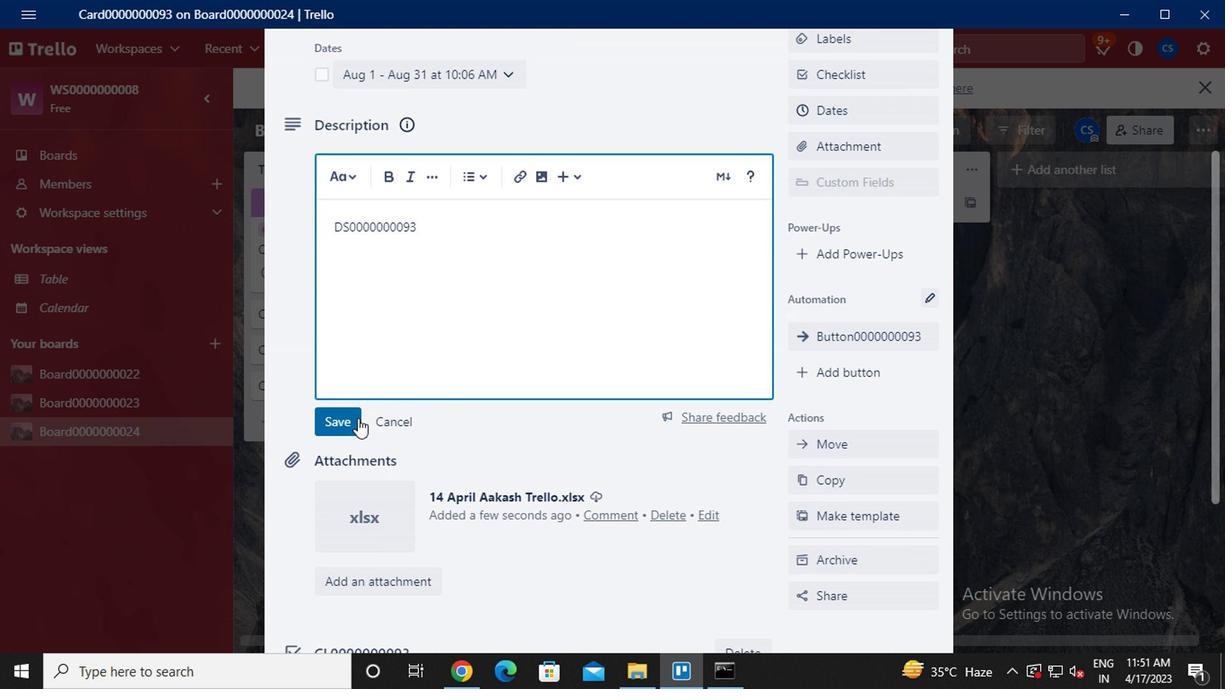 
Action: Mouse moved to (400, 418)
Screenshot: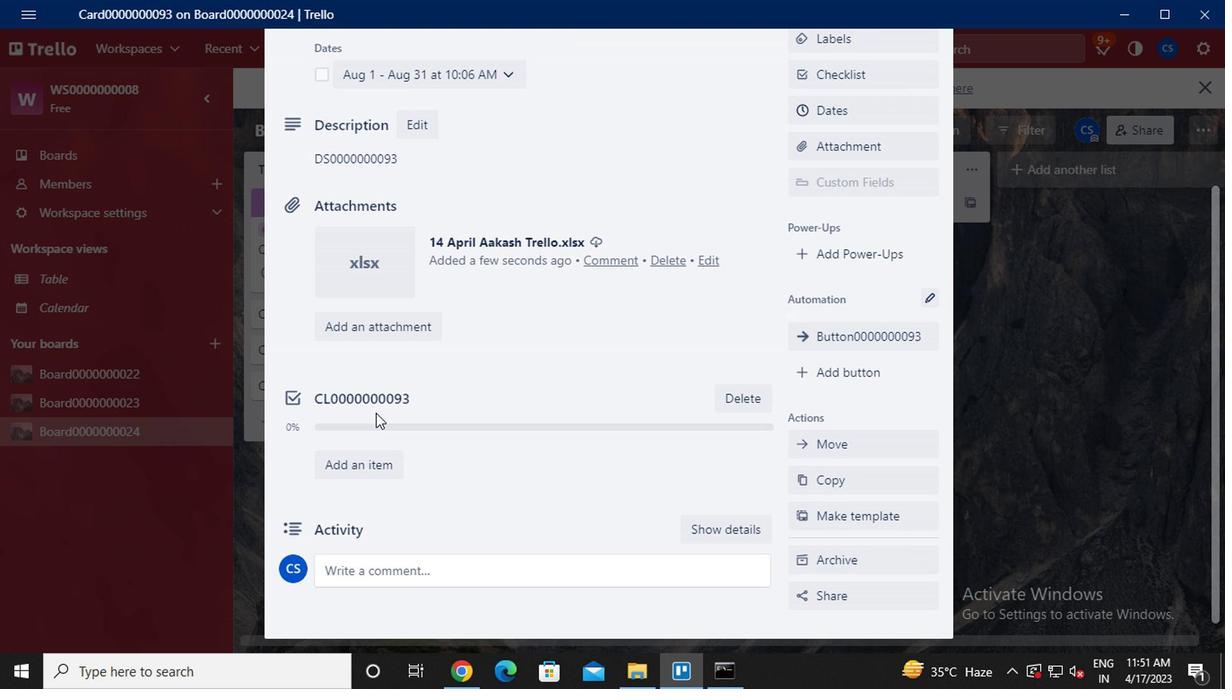 
Action: Mouse scrolled (400, 417) with delta (0, -1)
Screenshot: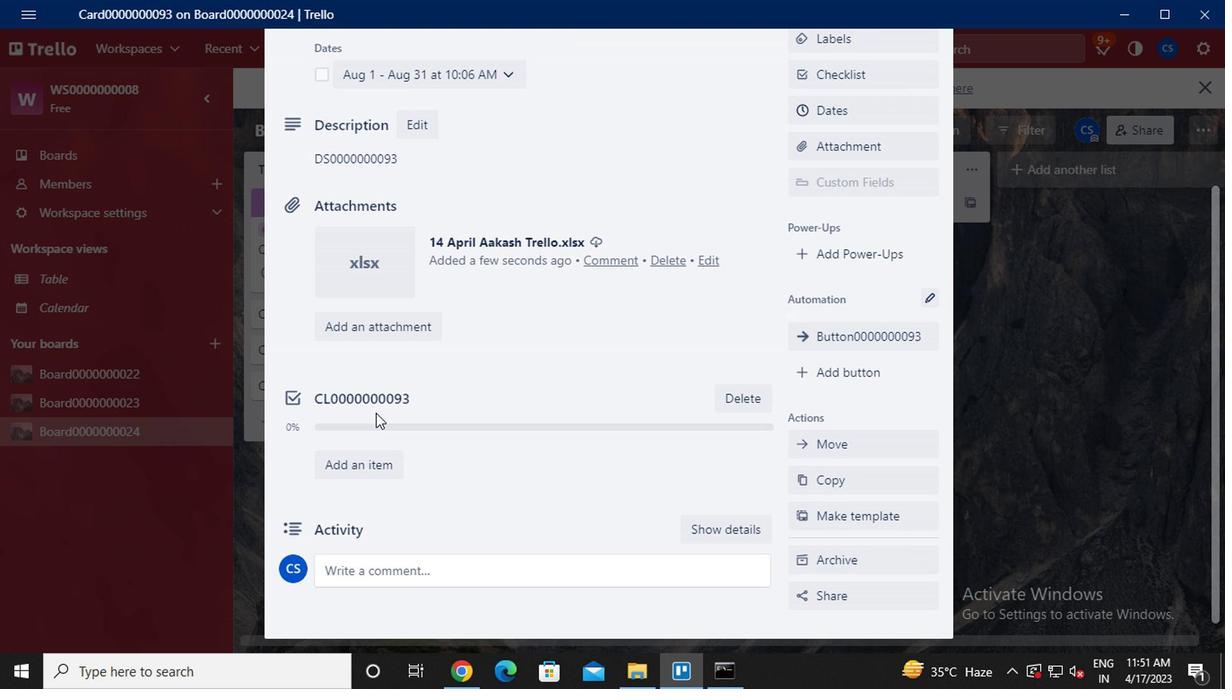 
Action: Mouse moved to (412, 425)
Screenshot: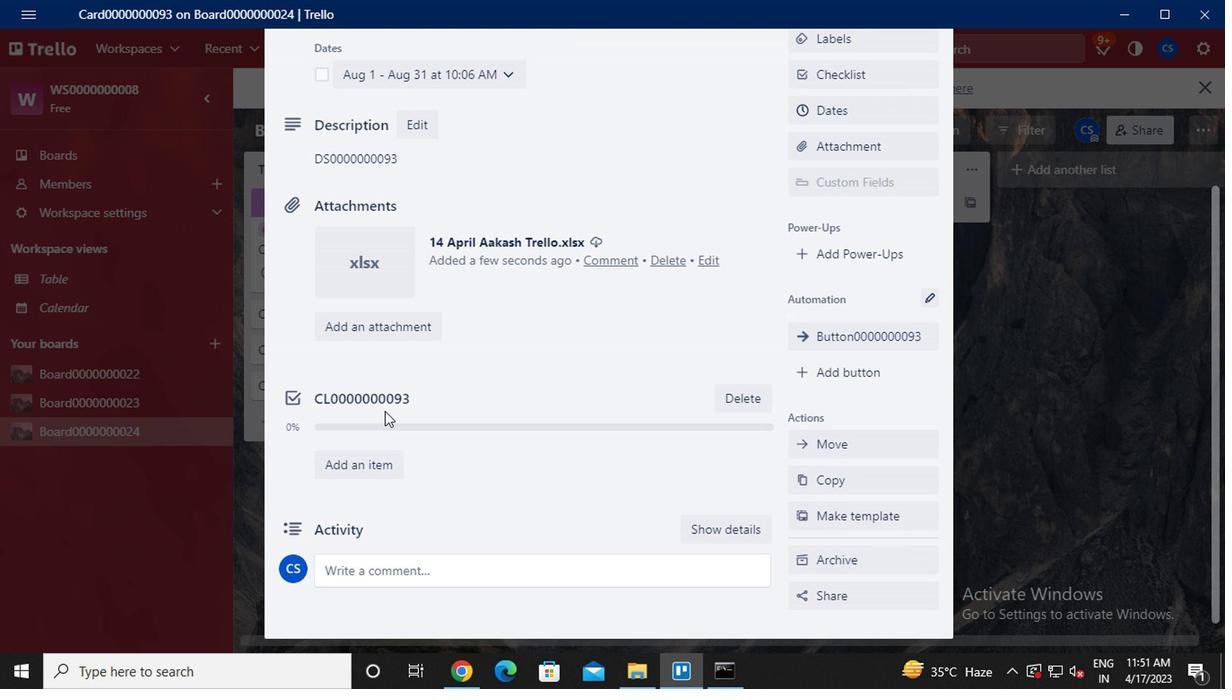 
Action: Mouse scrolled (412, 423) with delta (0, -1)
Screenshot: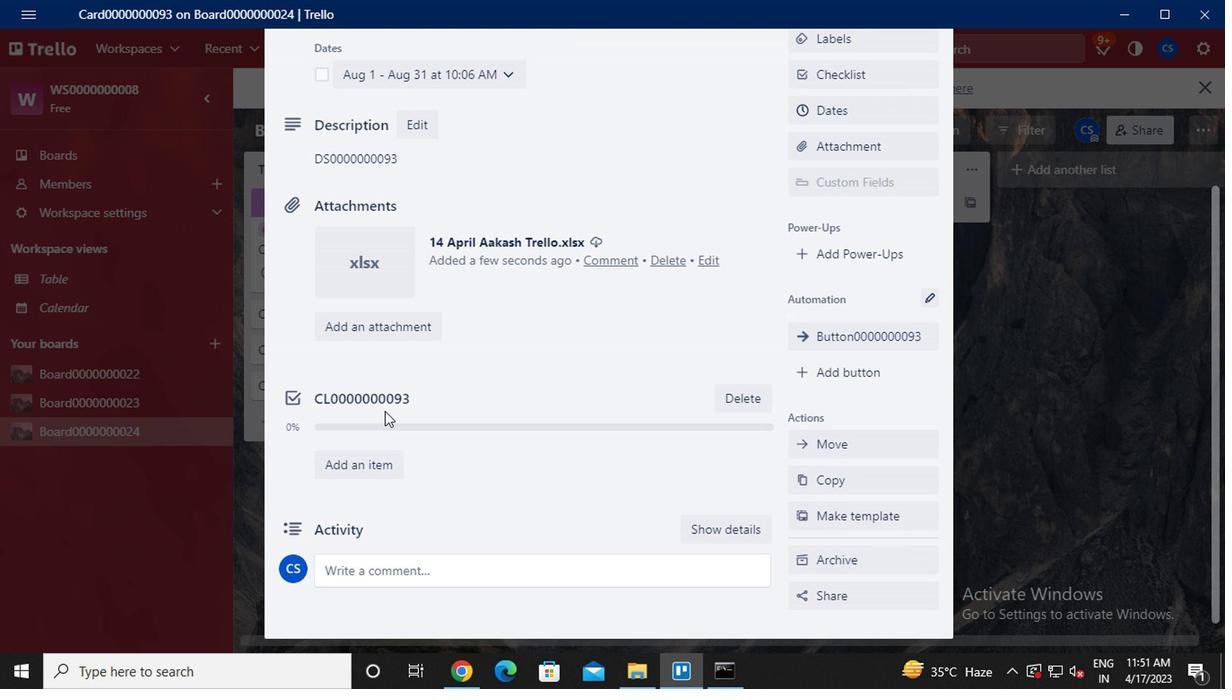 
Action: Mouse moved to (421, 430)
Screenshot: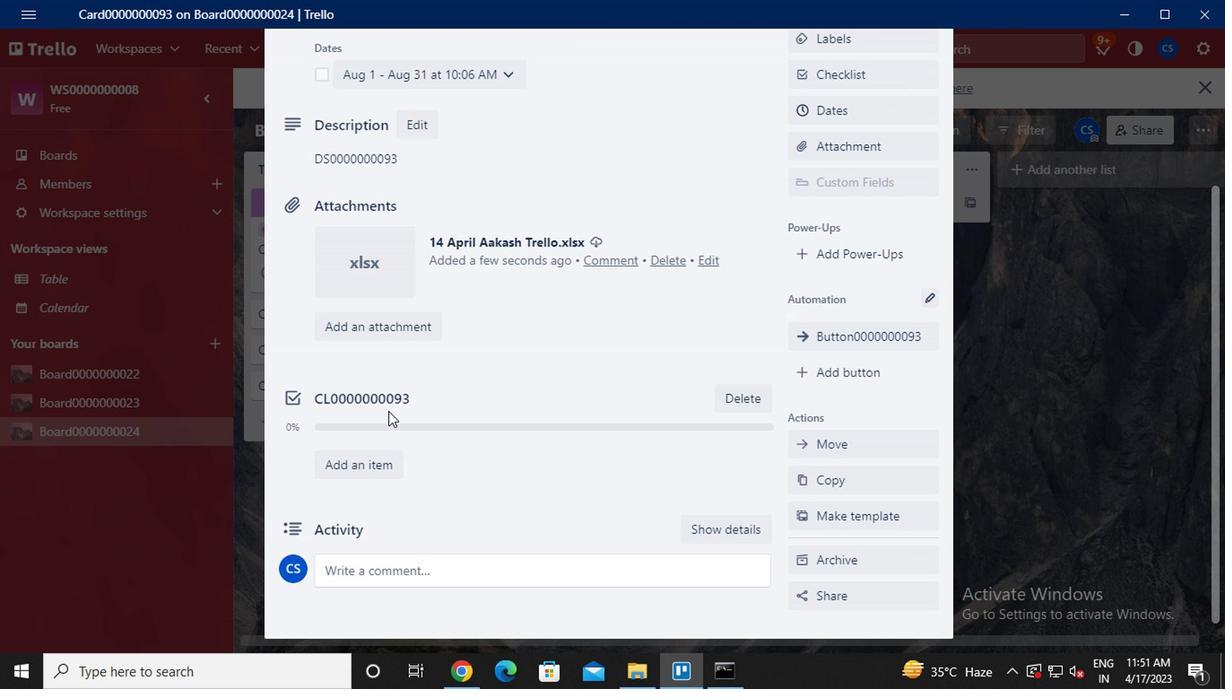 
Action: Mouse scrolled (421, 429) with delta (0, 0)
Screenshot: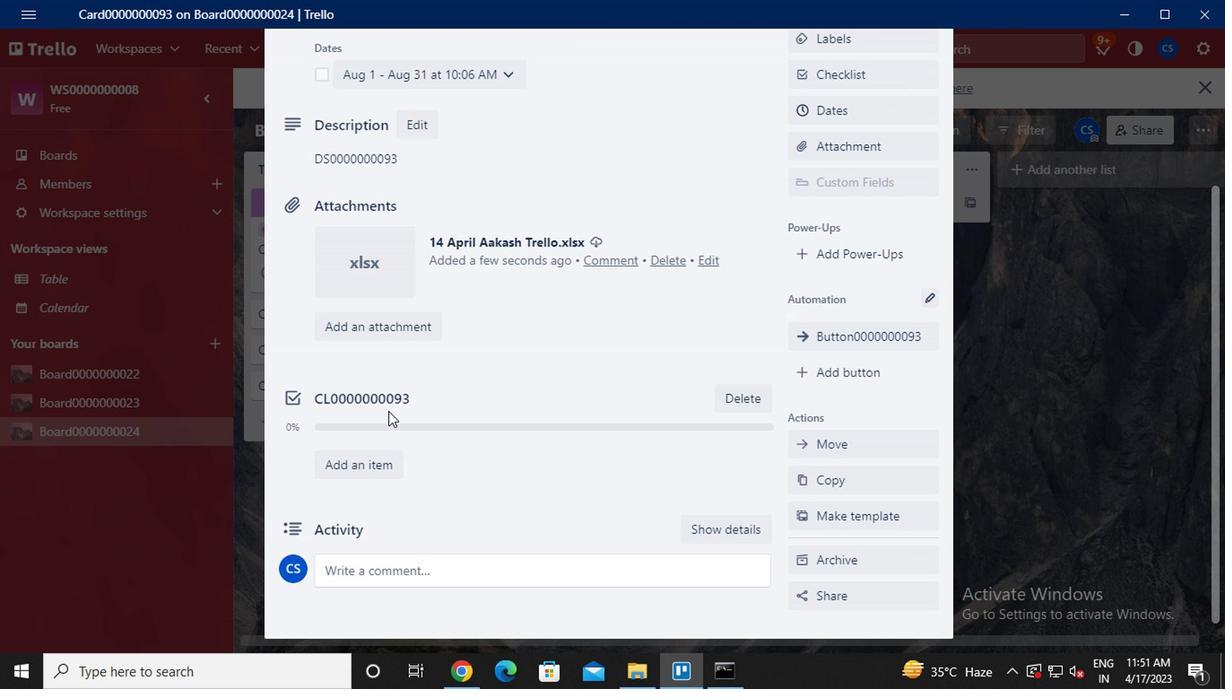 
Action: Mouse moved to (423, 432)
Screenshot: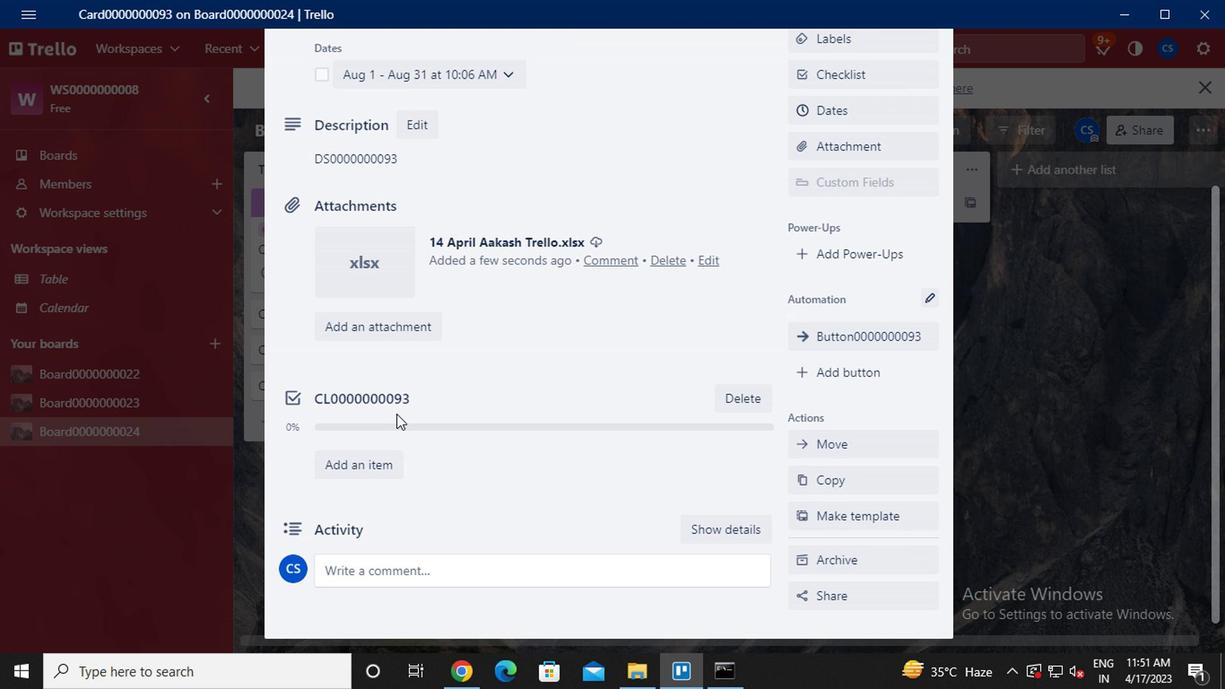 
Action: Mouse scrolled (423, 431) with delta (0, 0)
Screenshot: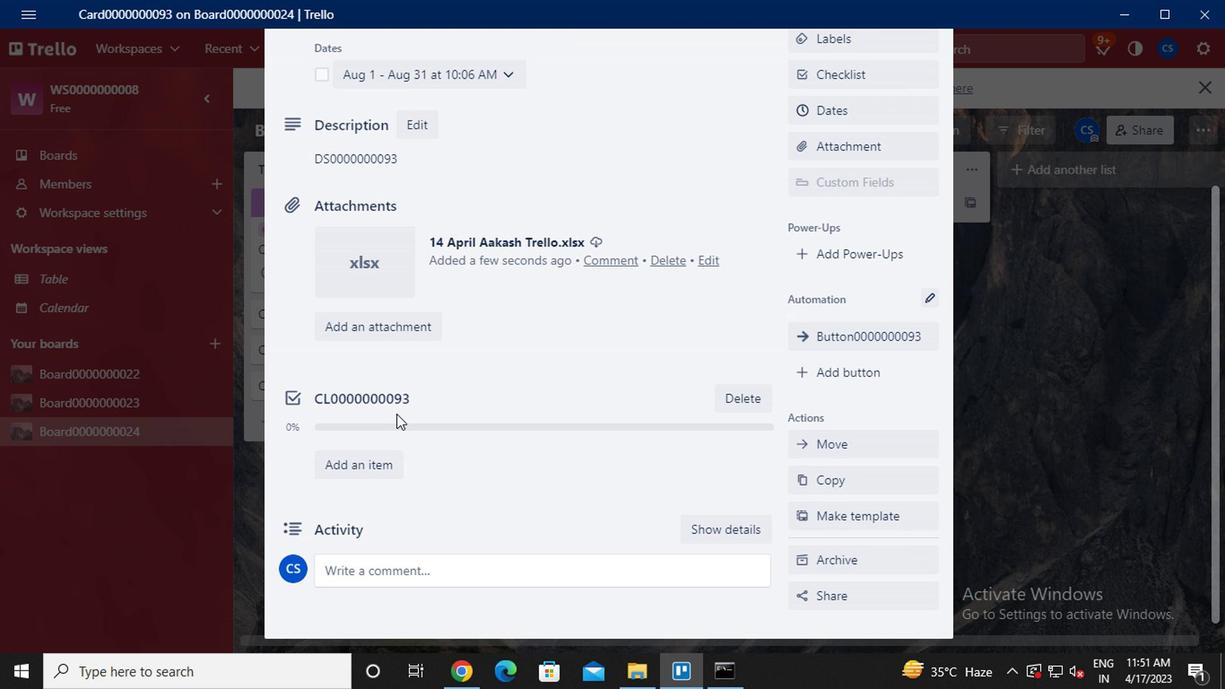 
Action: Mouse moved to (425, 432)
Screenshot: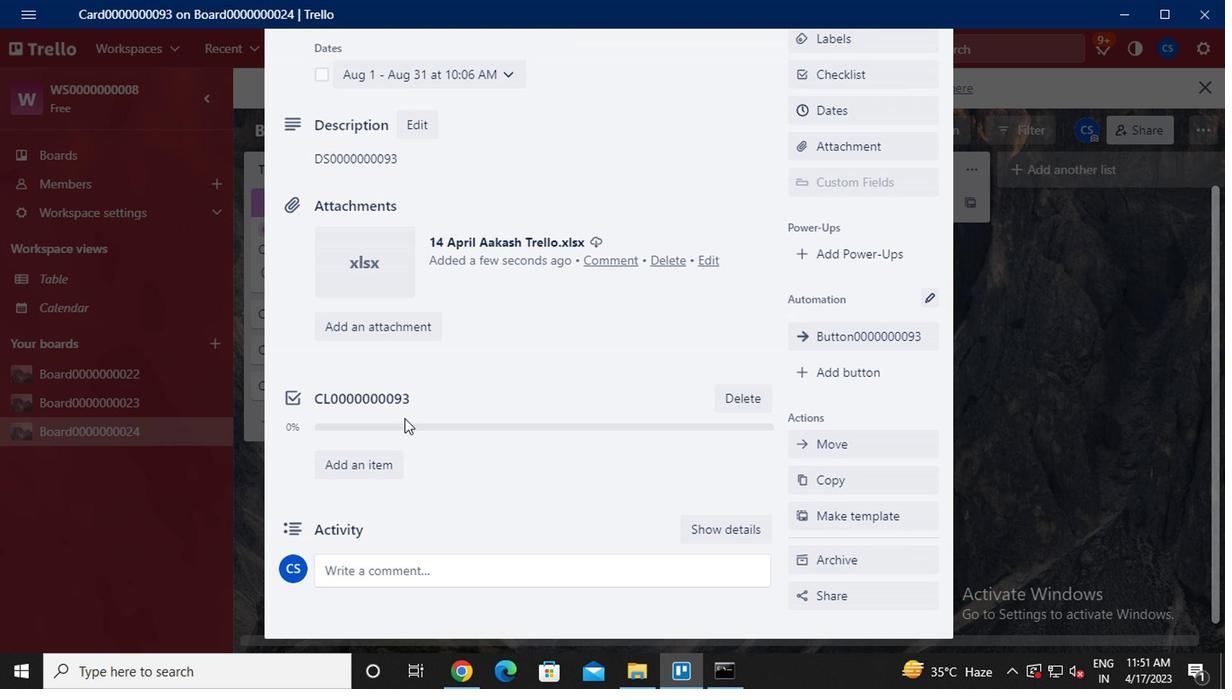 
Action: Mouse scrolled (425, 432) with delta (0, 0)
Screenshot: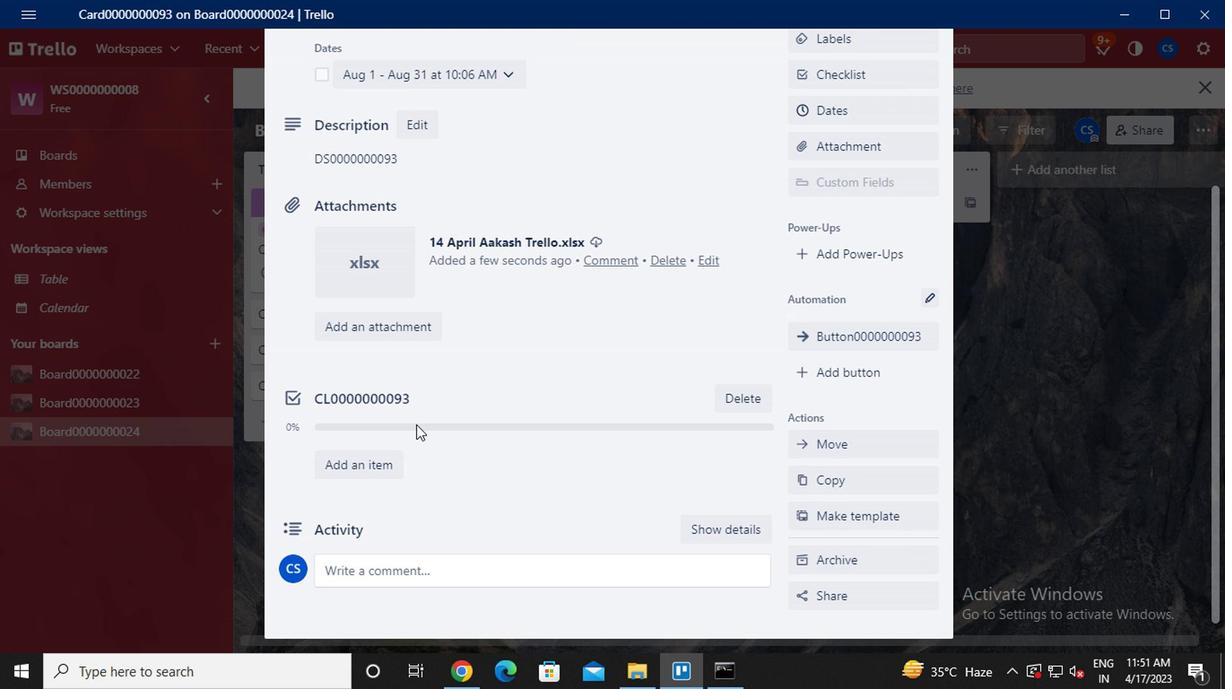 
Action: Mouse moved to (453, 526)
Screenshot: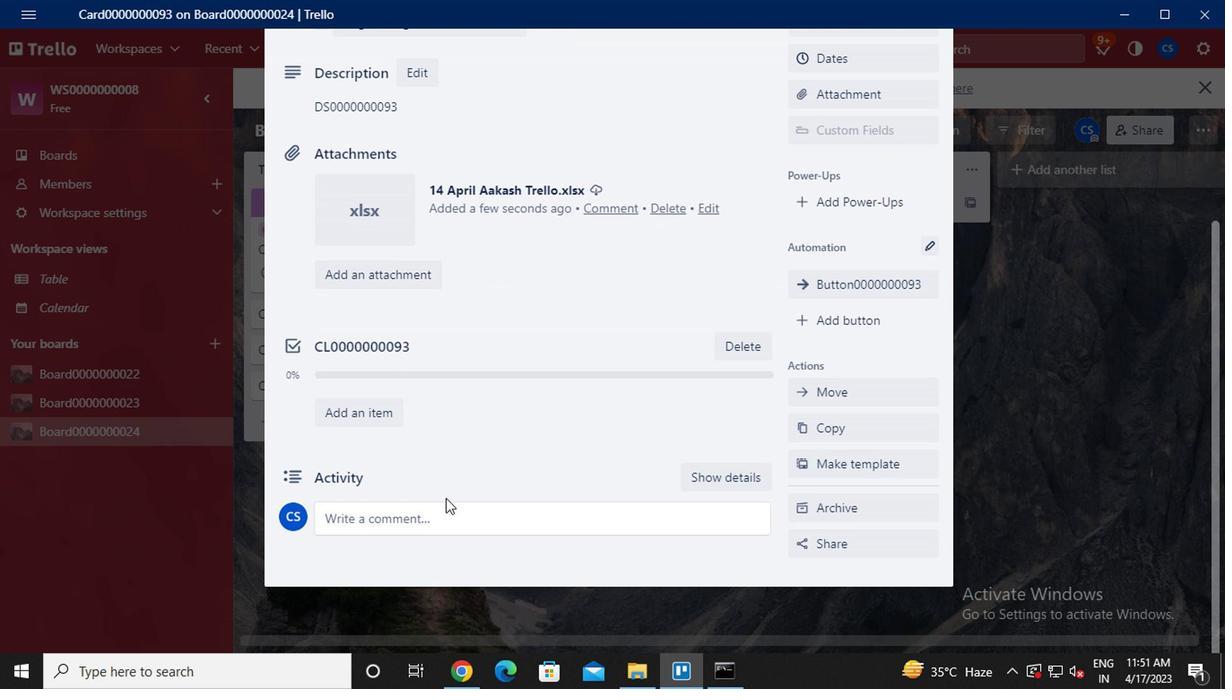 
Action: Mouse pressed left at (453, 526)
Screenshot: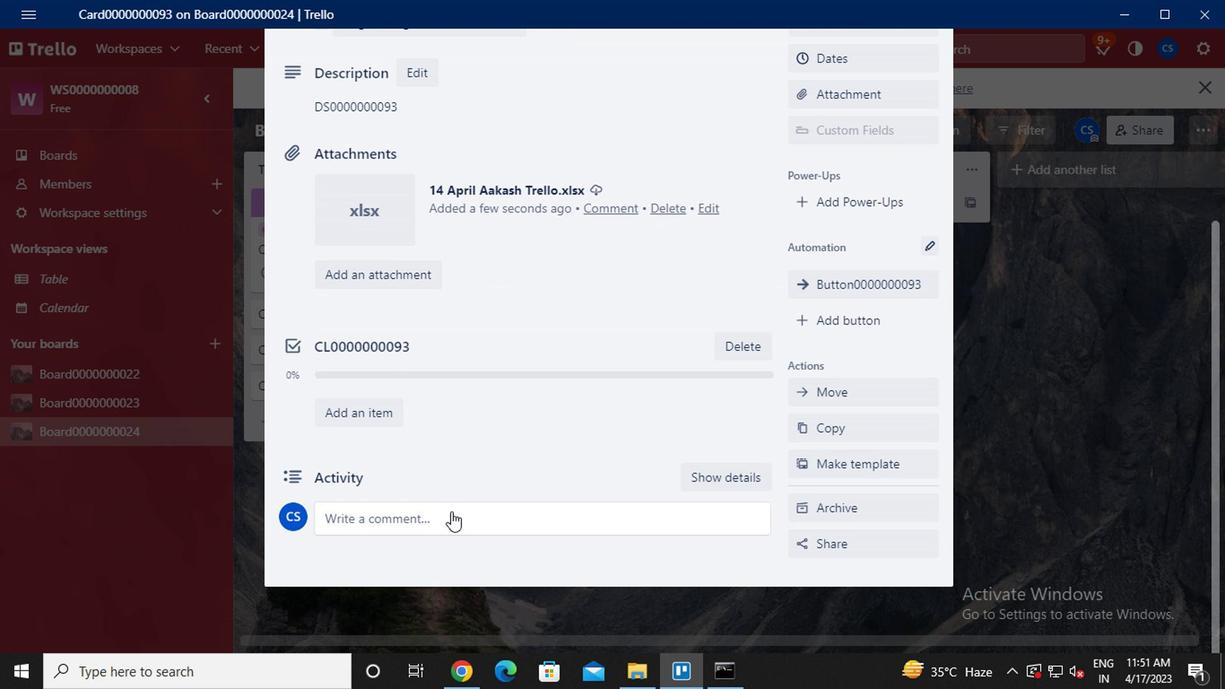 
Action: Key pressed cm0000000093
Screenshot: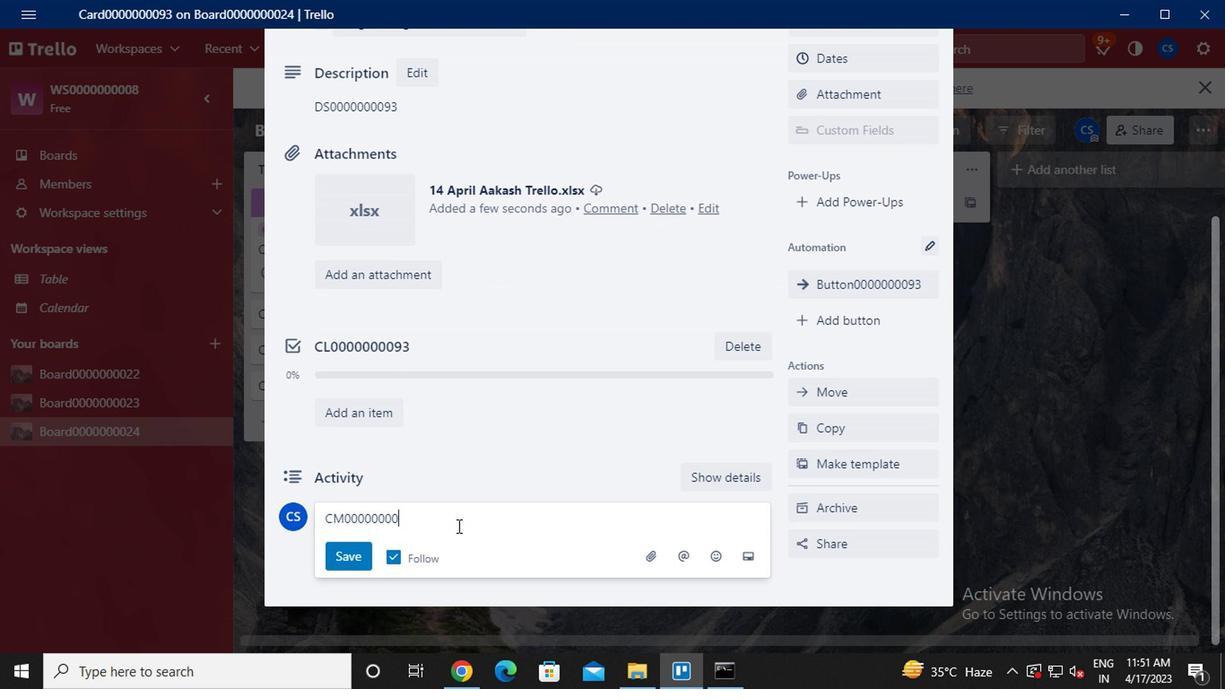 
Action: Mouse moved to (334, 555)
Screenshot: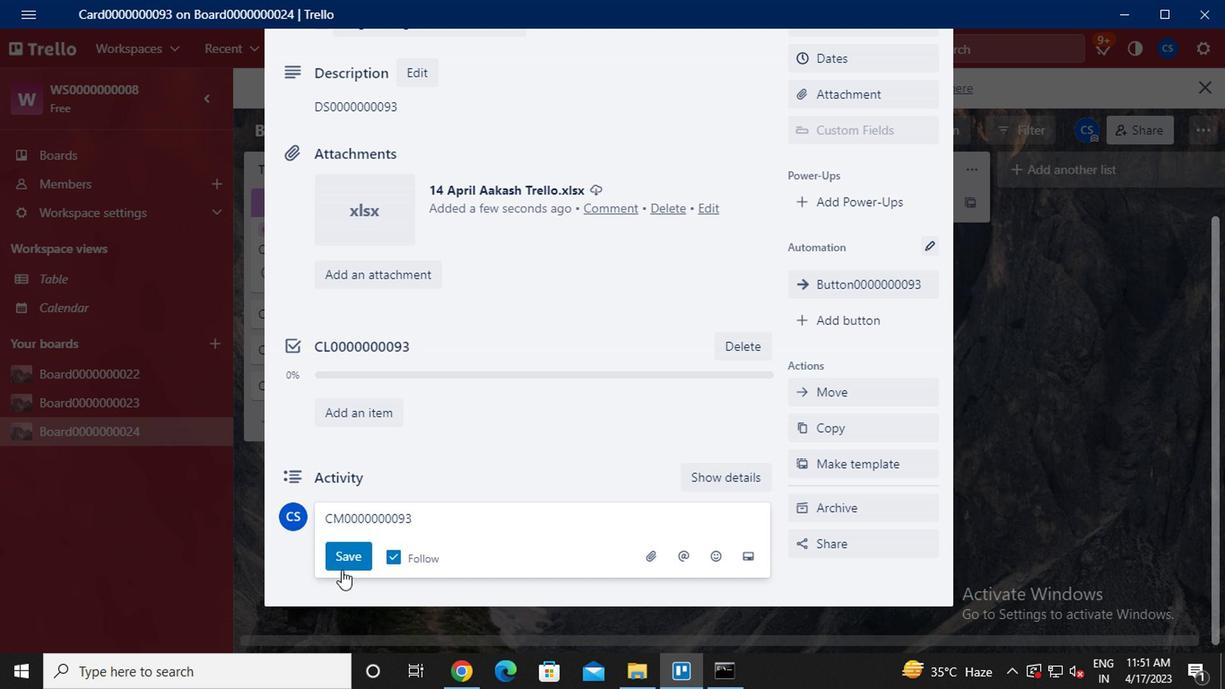
Action: Mouse pressed left at (334, 555)
Screenshot: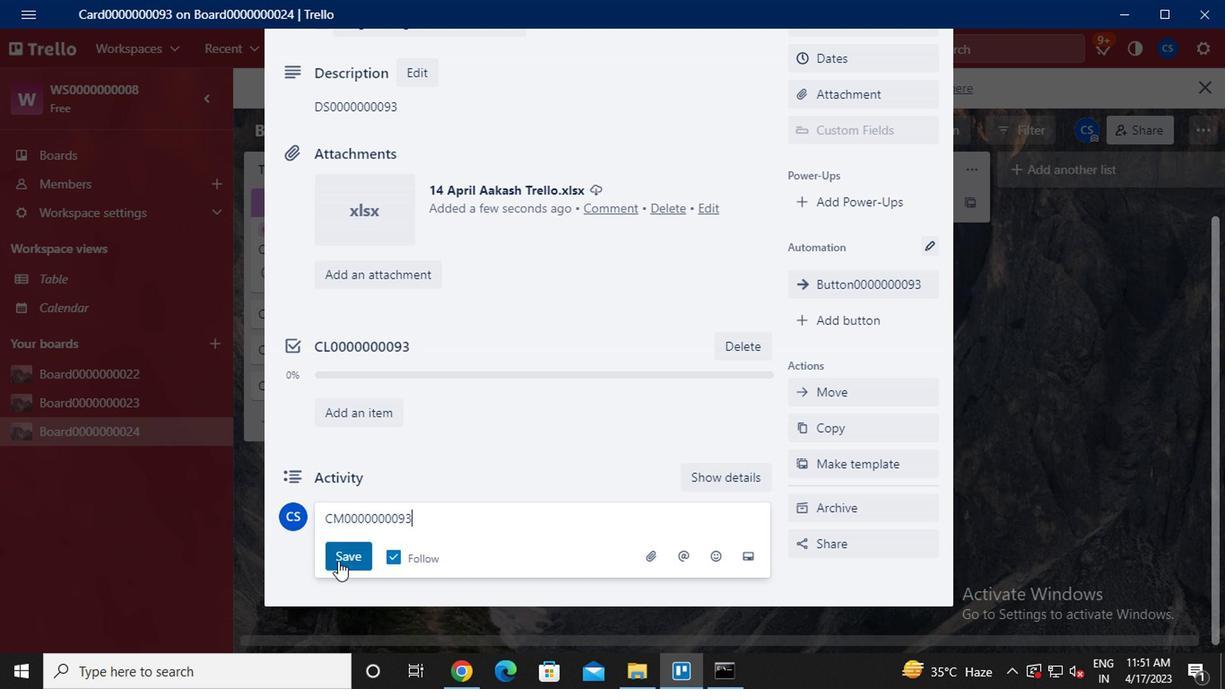 
Action: Mouse moved to (639, 494)
Screenshot: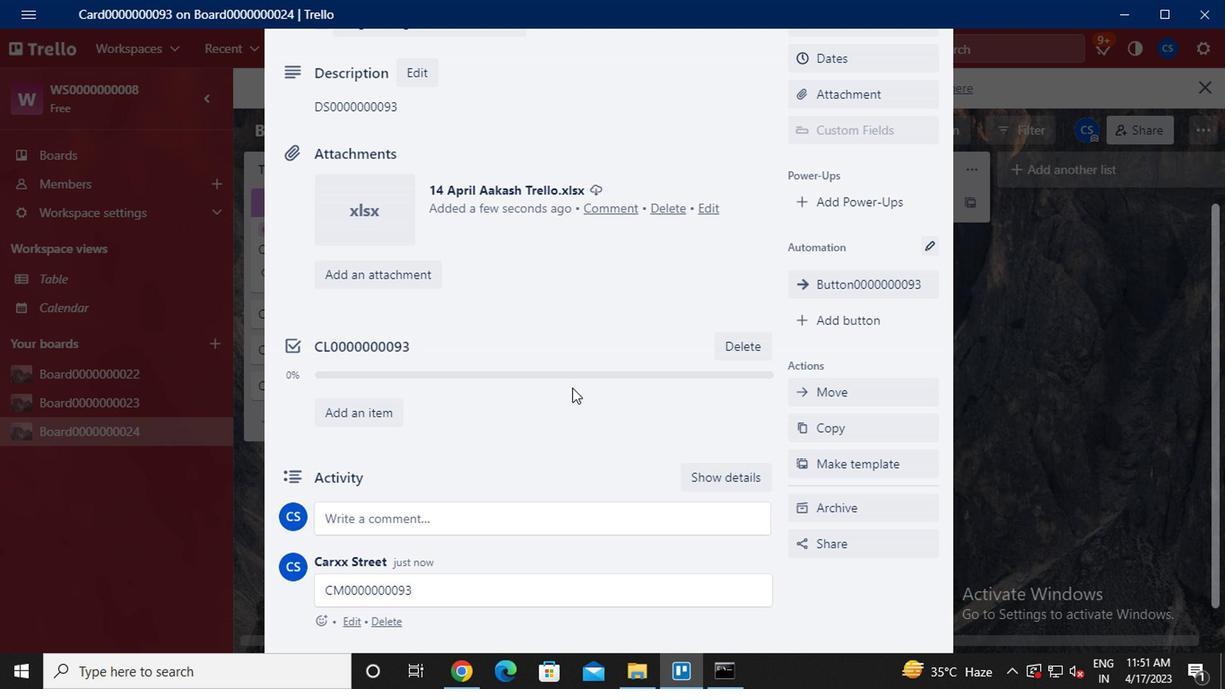 
